 Task: Look for space in Tirat Karmel, Israel from 5th June, 2023 to 16th June, 2023 for 2 adults in price range Rs.14000 to Rs.18000. Place can be entire place with 1  bedroom having 1 bed and 1 bathroom. Property type can be house, flat, guest house, hotel. Amenities needed are: washing machine. Booking option can be shelf check-in. Required host language is English.
Action: Mouse moved to (416, 58)
Screenshot: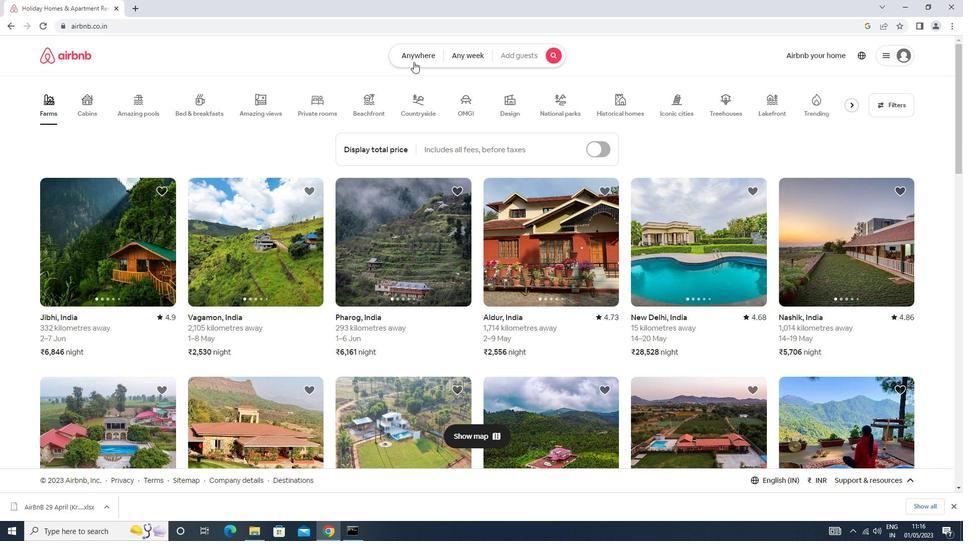 
Action: Mouse pressed left at (416, 58)
Screenshot: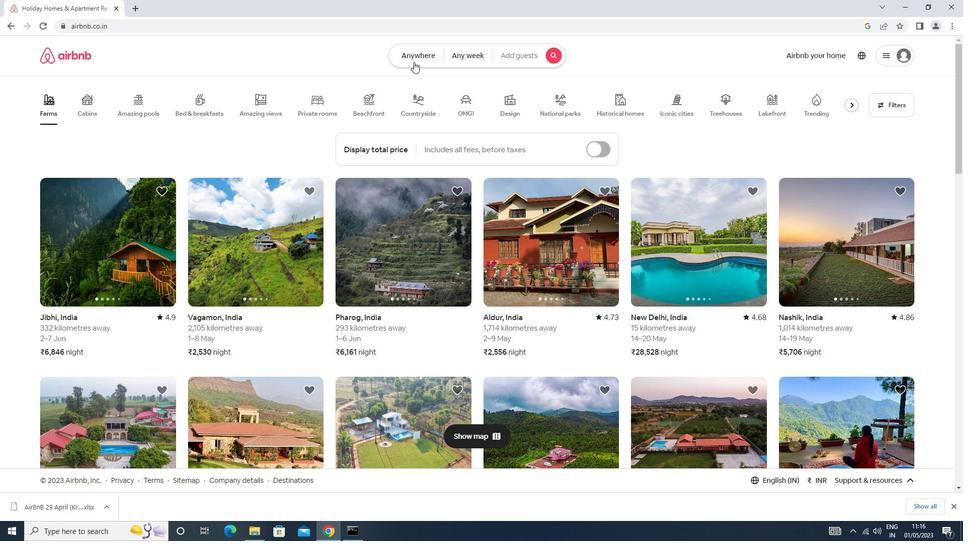 
Action: Mouse moved to (399, 92)
Screenshot: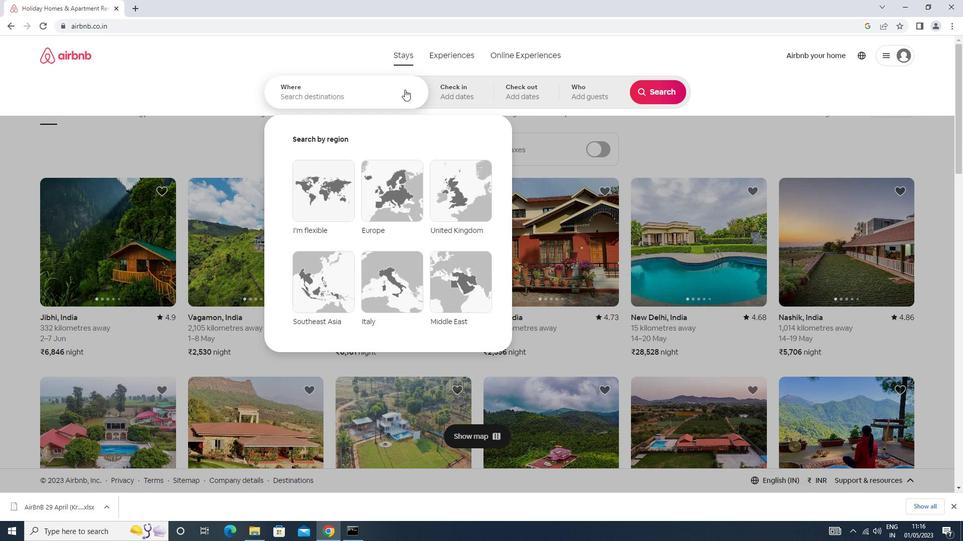 
Action: Mouse pressed left at (399, 92)
Screenshot: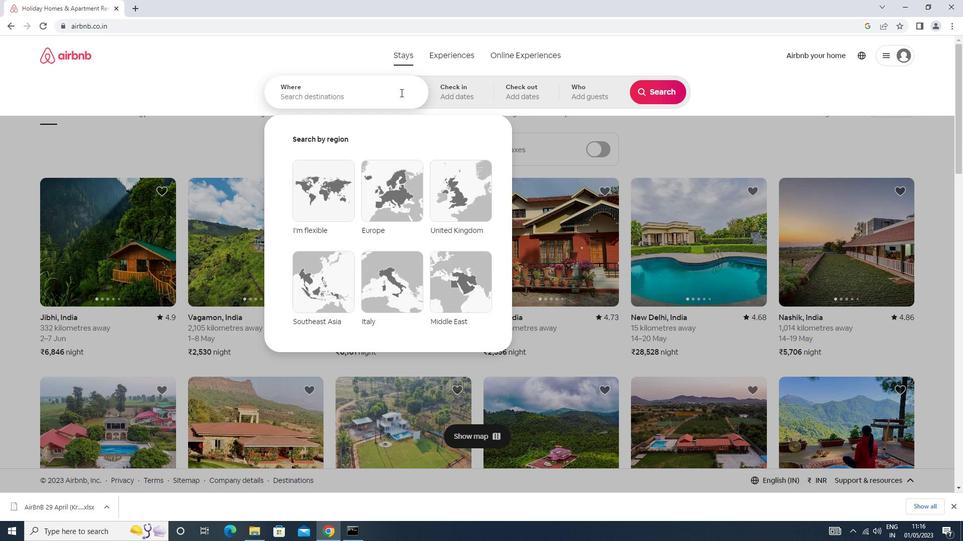 
Action: Mouse moved to (399, 92)
Screenshot: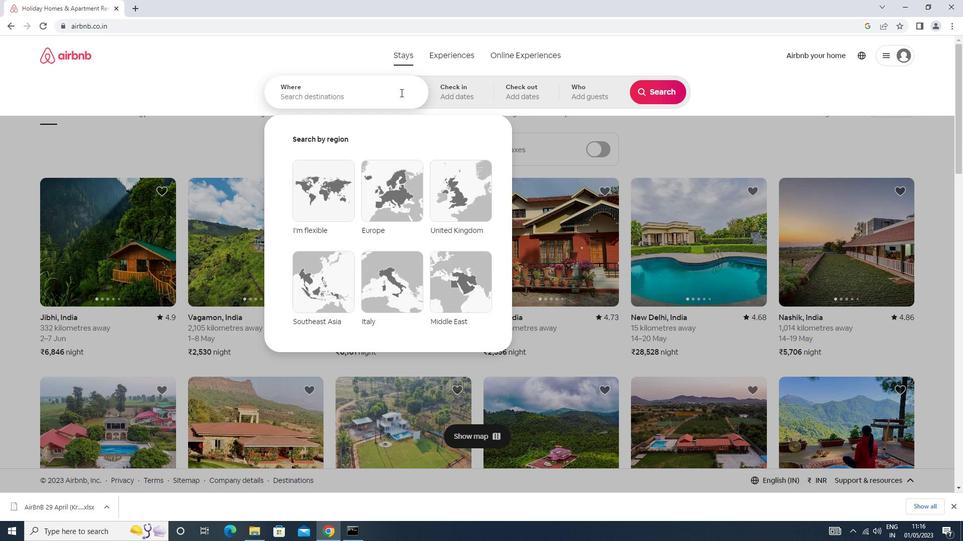 
Action: Key pressed t<Key.caps_lock>irat<Key.down><Key.down><Key.enter>
Screenshot: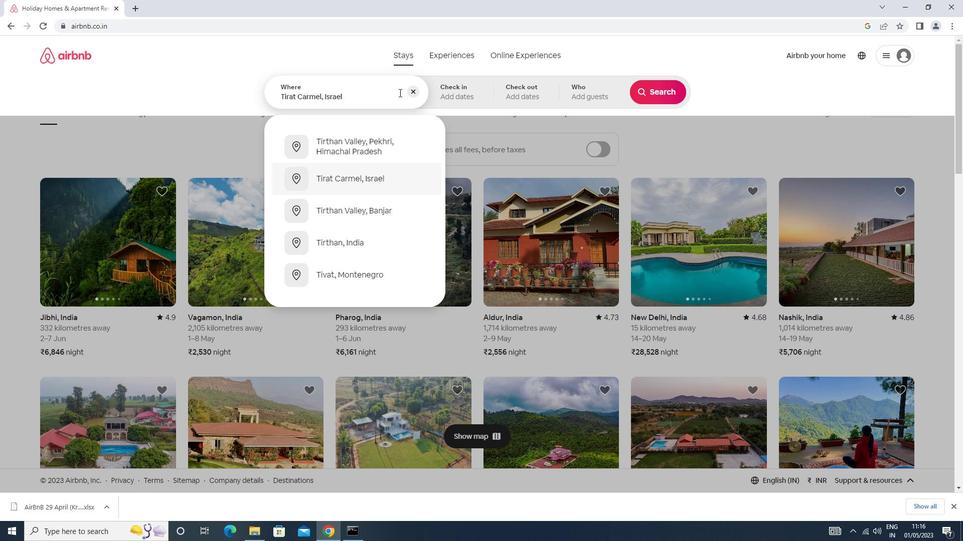 
Action: Mouse moved to (529, 236)
Screenshot: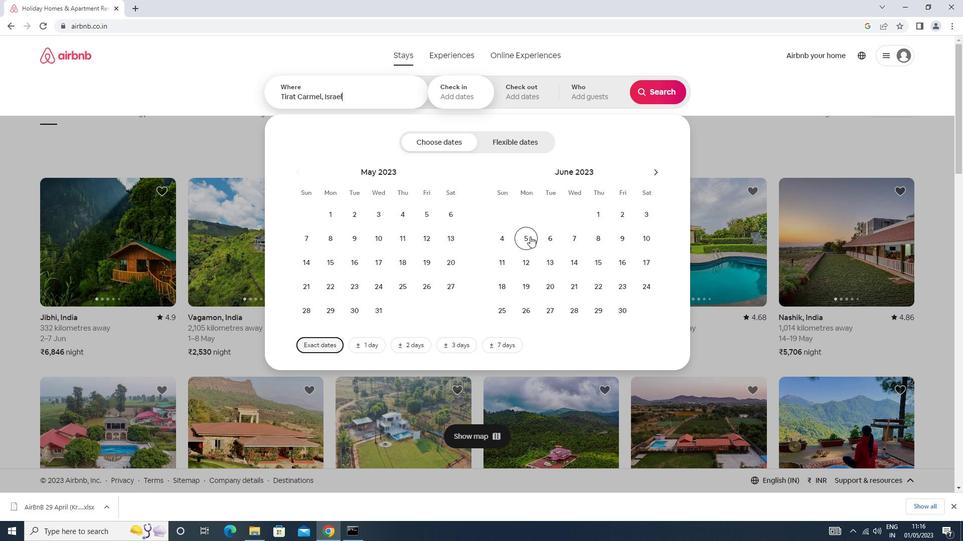 
Action: Mouse pressed left at (529, 236)
Screenshot: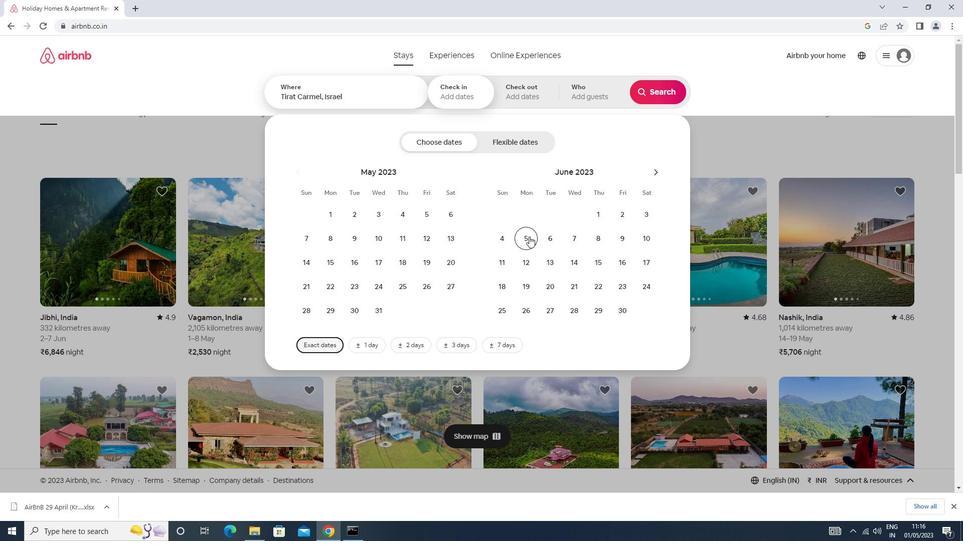 
Action: Mouse moved to (622, 258)
Screenshot: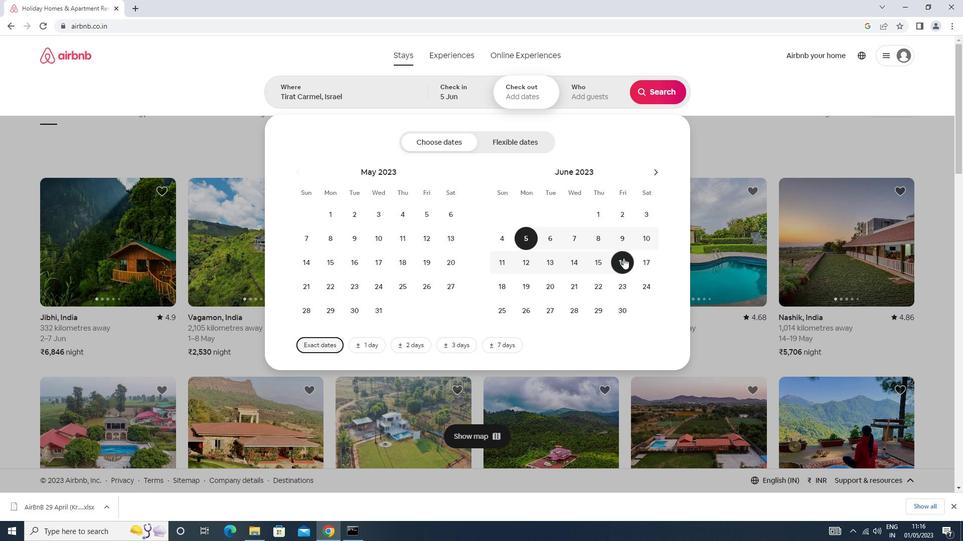 
Action: Mouse pressed left at (622, 258)
Screenshot: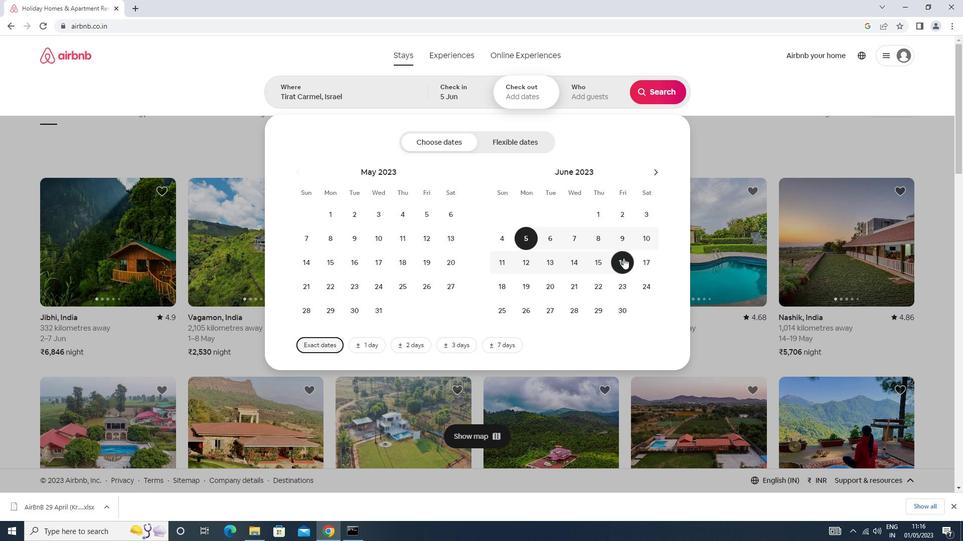 
Action: Mouse moved to (594, 99)
Screenshot: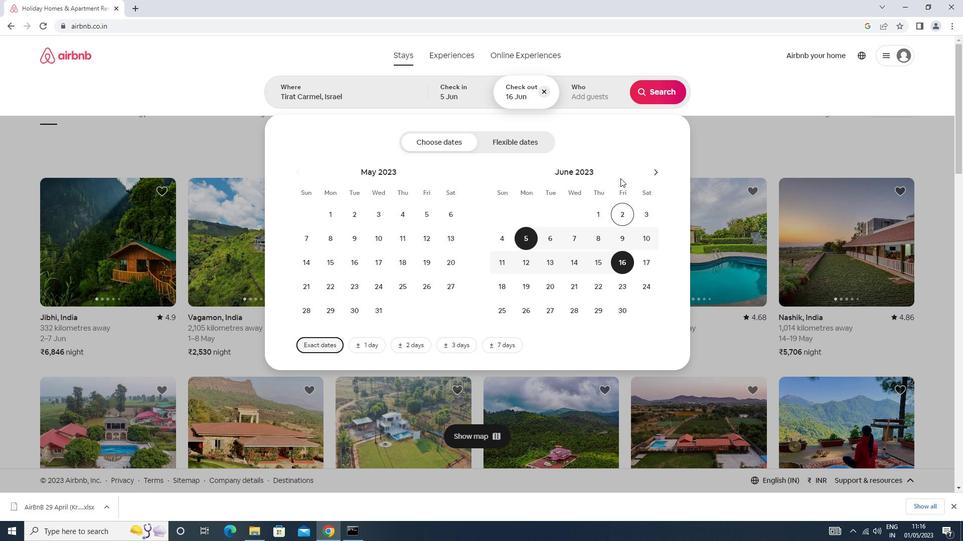 
Action: Mouse pressed left at (594, 99)
Screenshot: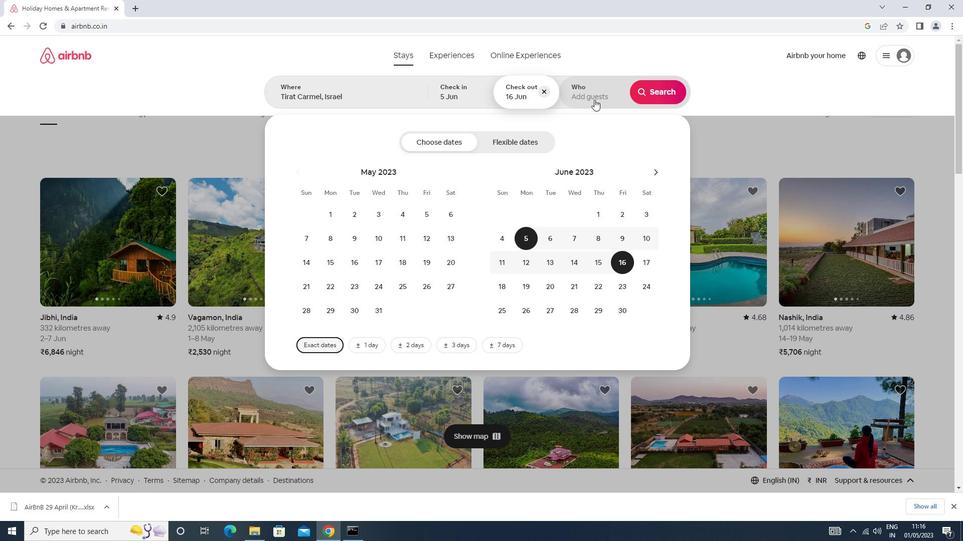 
Action: Mouse moved to (660, 145)
Screenshot: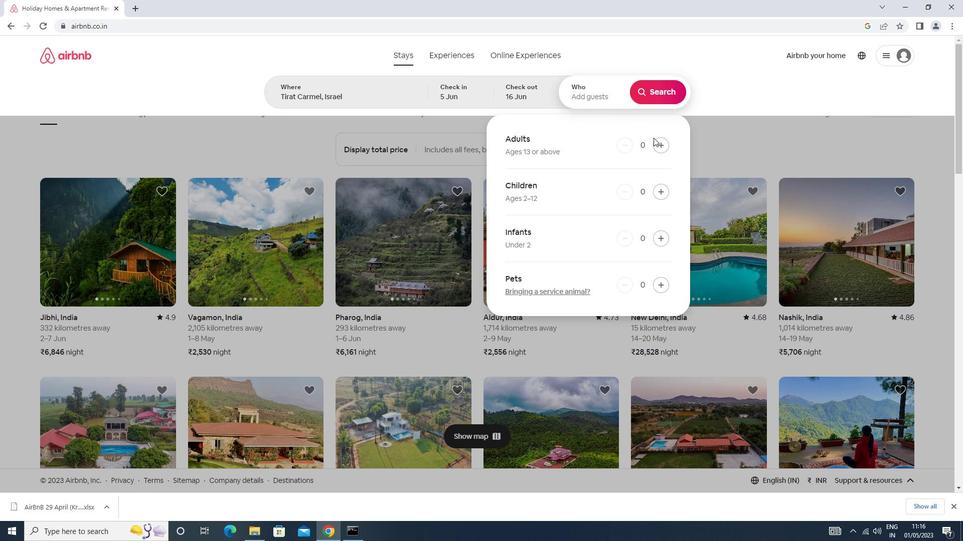 
Action: Mouse pressed left at (660, 145)
Screenshot: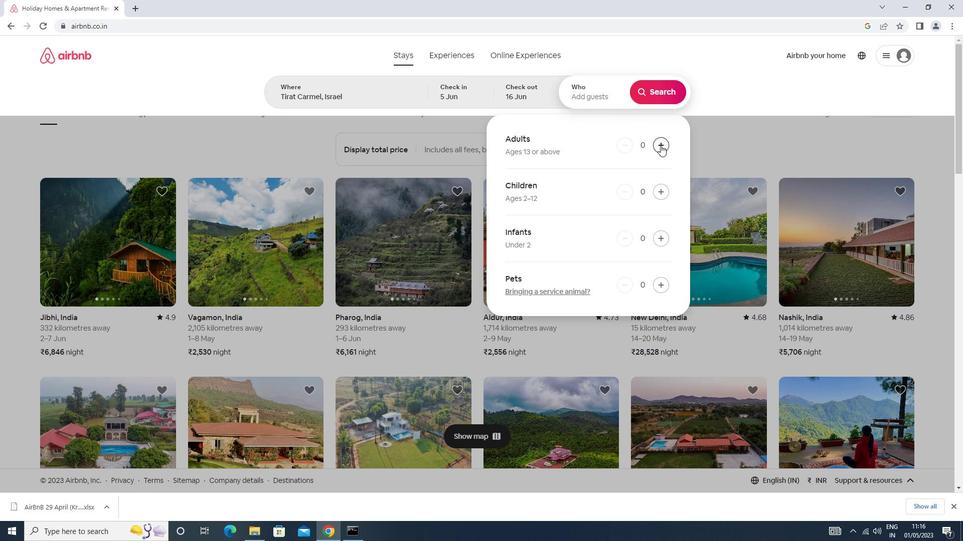 
Action: Mouse pressed left at (660, 145)
Screenshot: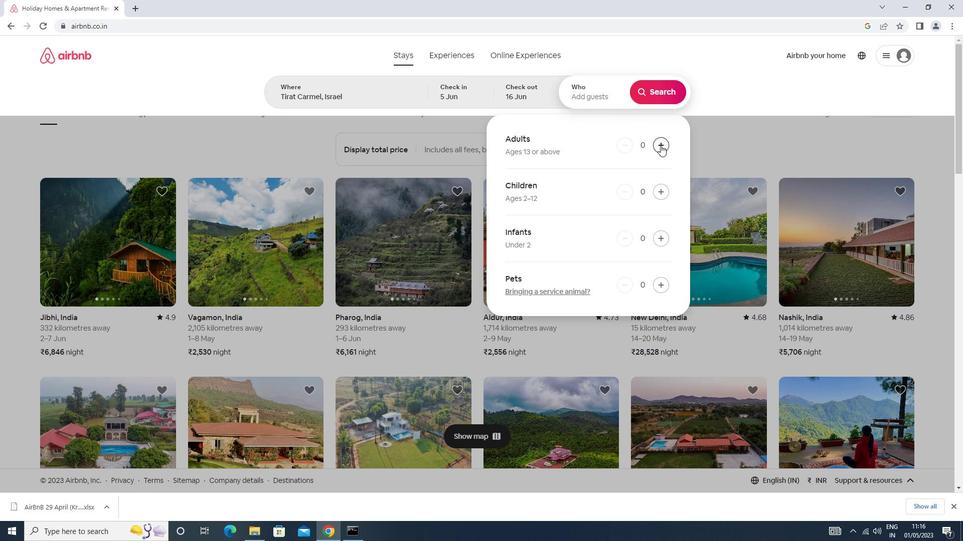
Action: Mouse moved to (658, 94)
Screenshot: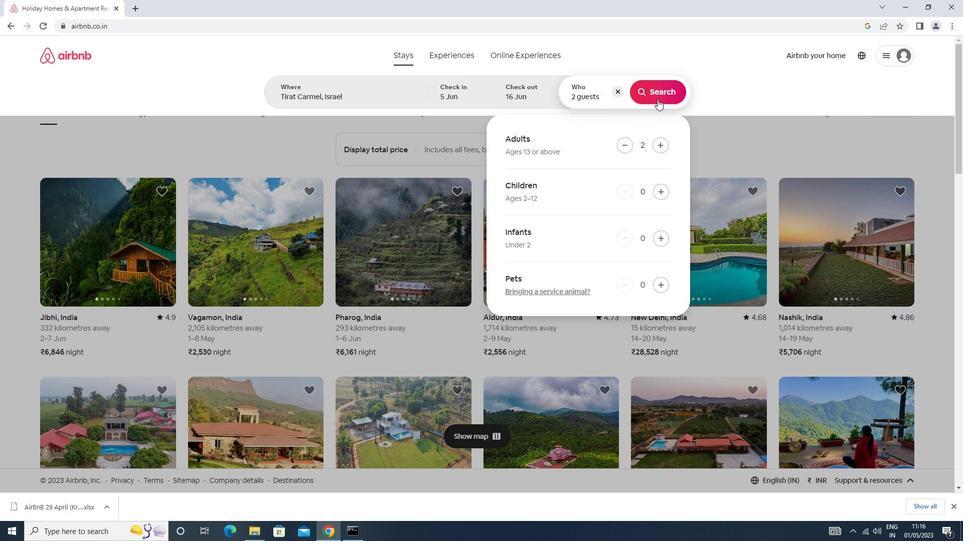 
Action: Mouse pressed left at (658, 94)
Screenshot: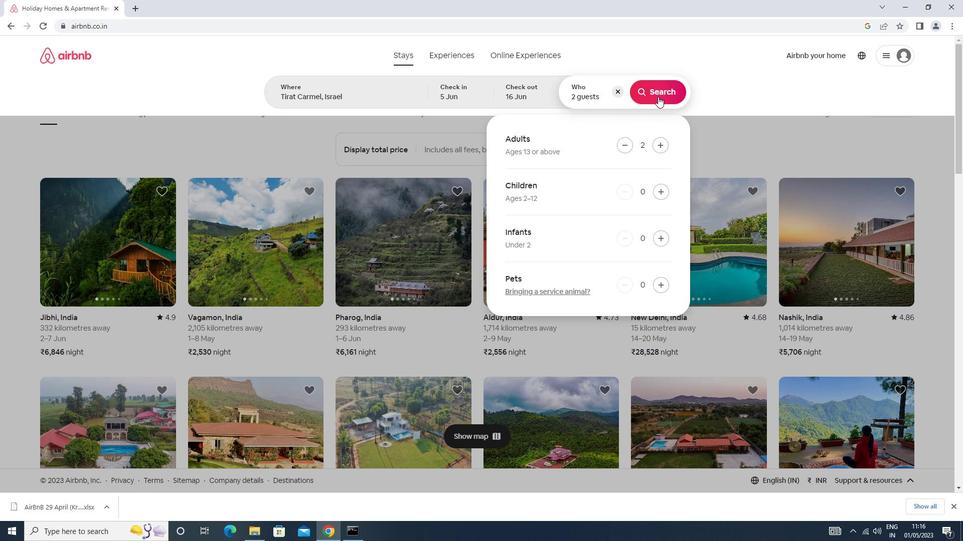
Action: Mouse moved to (909, 93)
Screenshot: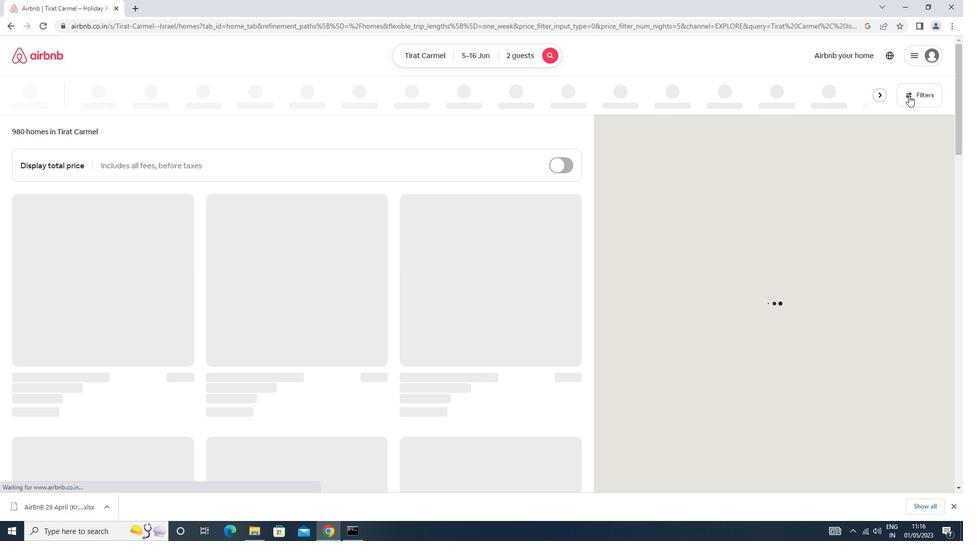 
Action: Mouse pressed left at (909, 93)
Screenshot: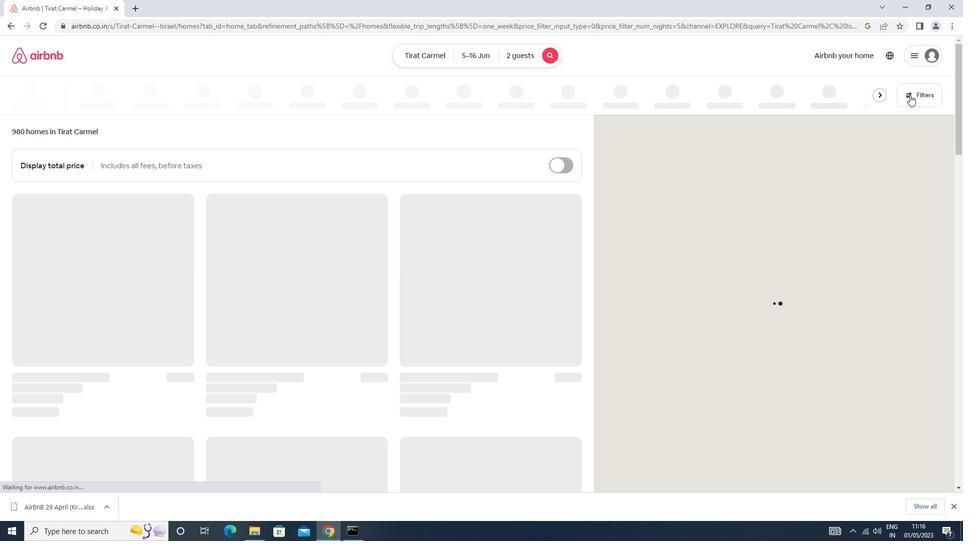 
Action: Mouse moved to (420, 223)
Screenshot: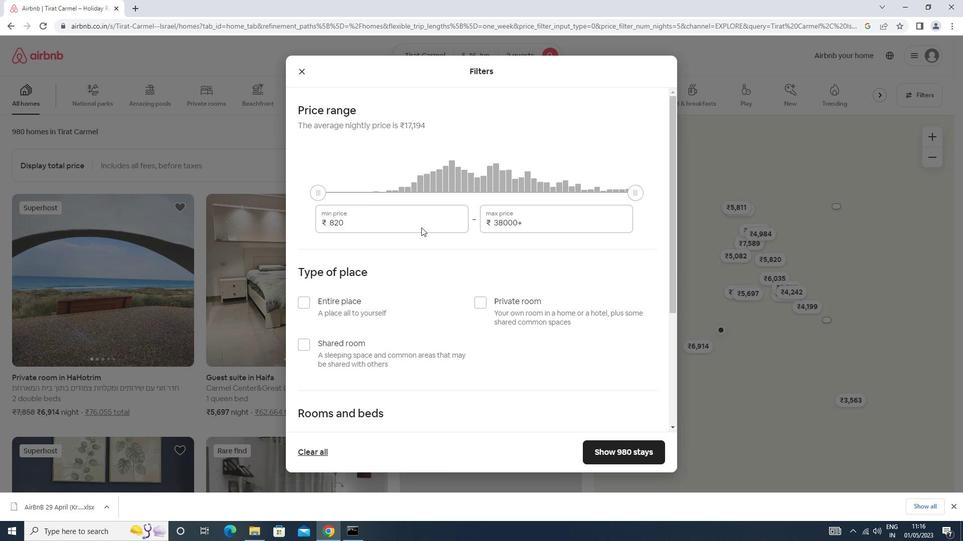 
Action: Mouse pressed left at (420, 223)
Screenshot: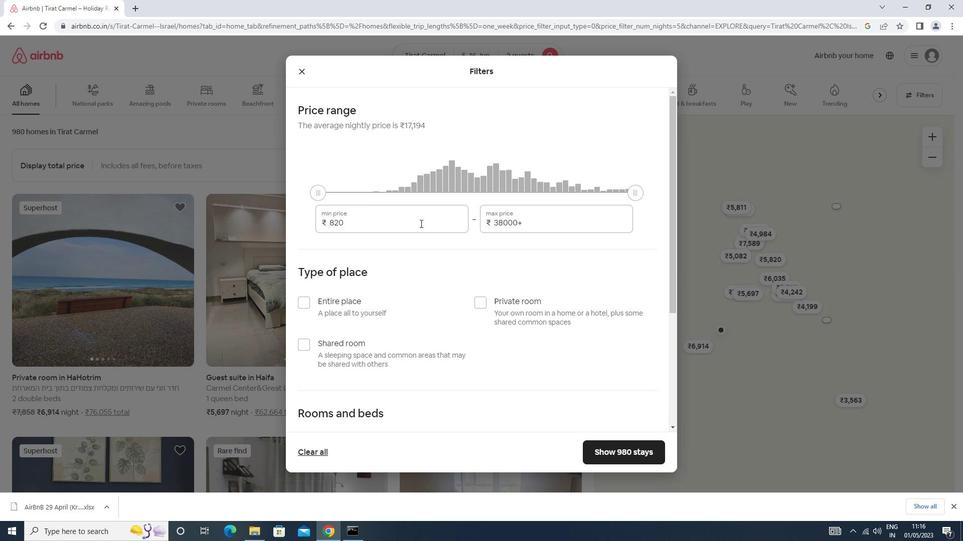 
Action: Key pressed <Key.backspace><Key.backspace>14000<Key.tab>18000
Screenshot: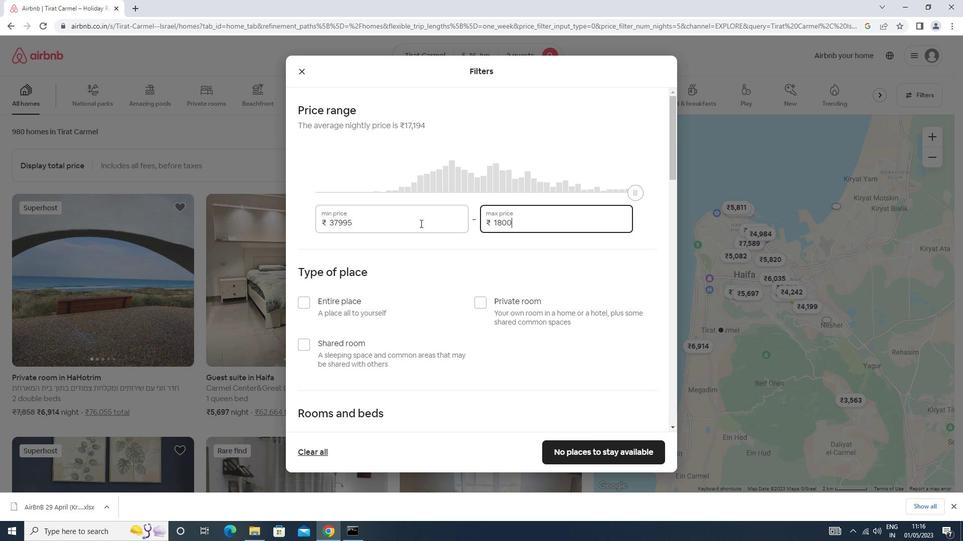
Action: Mouse scrolled (420, 223) with delta (0, 0)
Screenshot: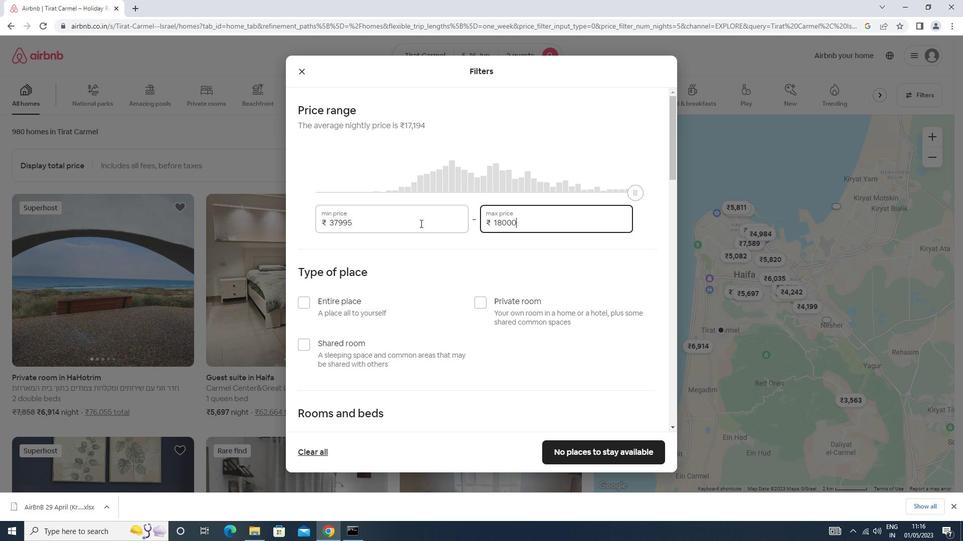 
Action: Mouse scrolled (420, 223) with delta (0, 0)
Screenshot: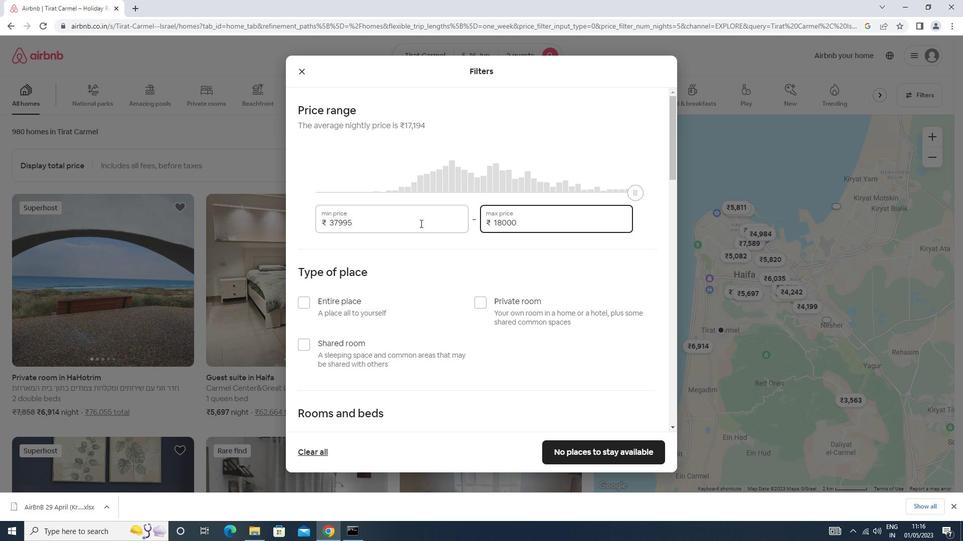 
Action: Mouse moved to (351, 202)
Screenshot: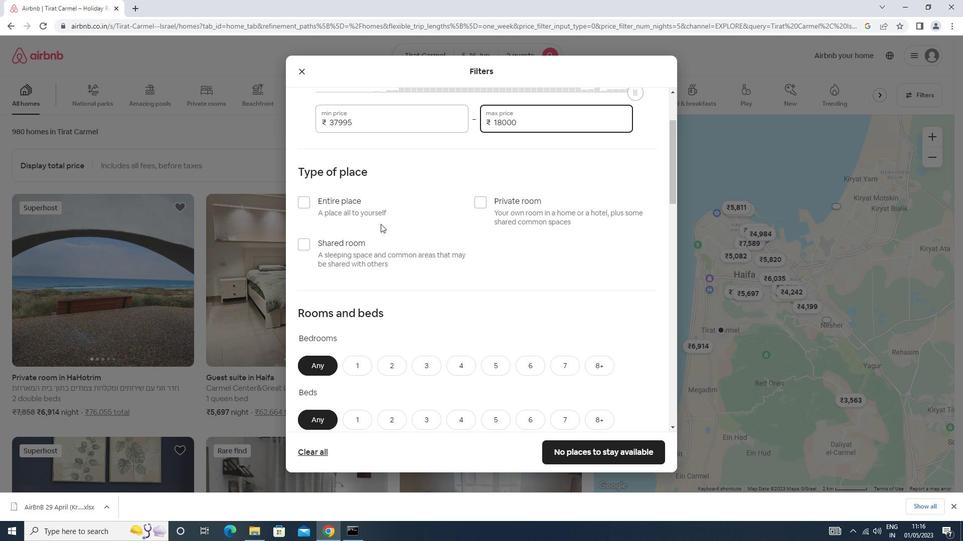 
Action: Mouse pressed left at (351, 202)
Screenshot: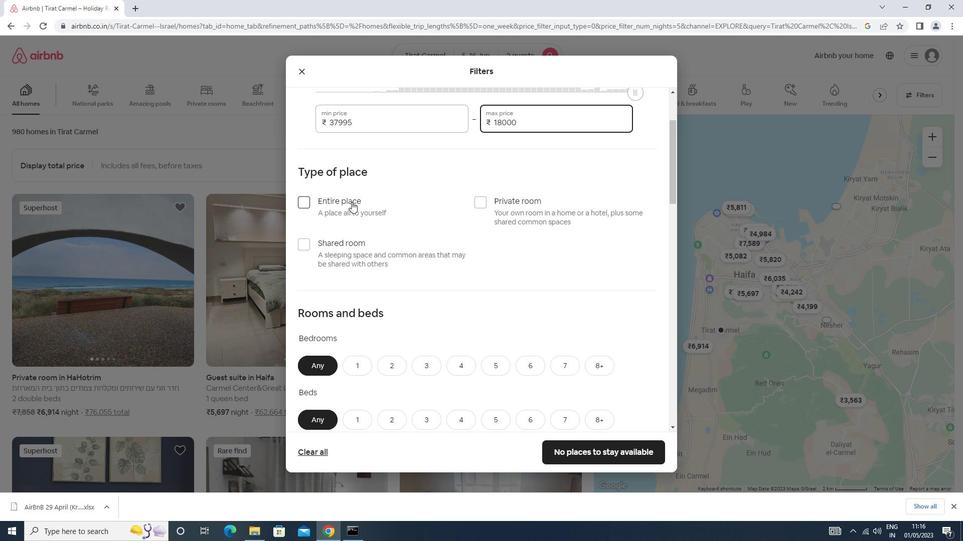 
Action: Mouse scrolled (351, 201) with delta (0, 0)
Screenshot: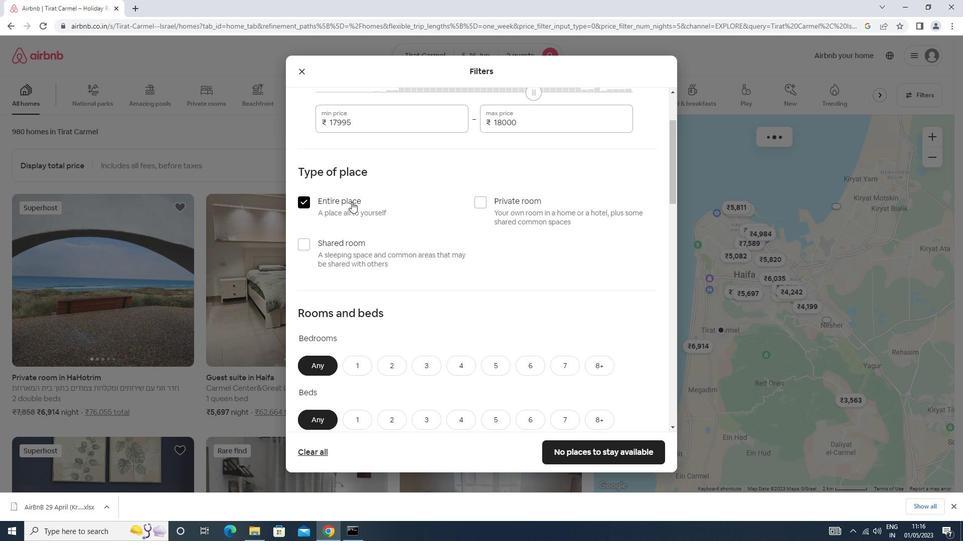 
Action: Mouse scrolled (351, 201) with delta (0, 0)
Screenshot: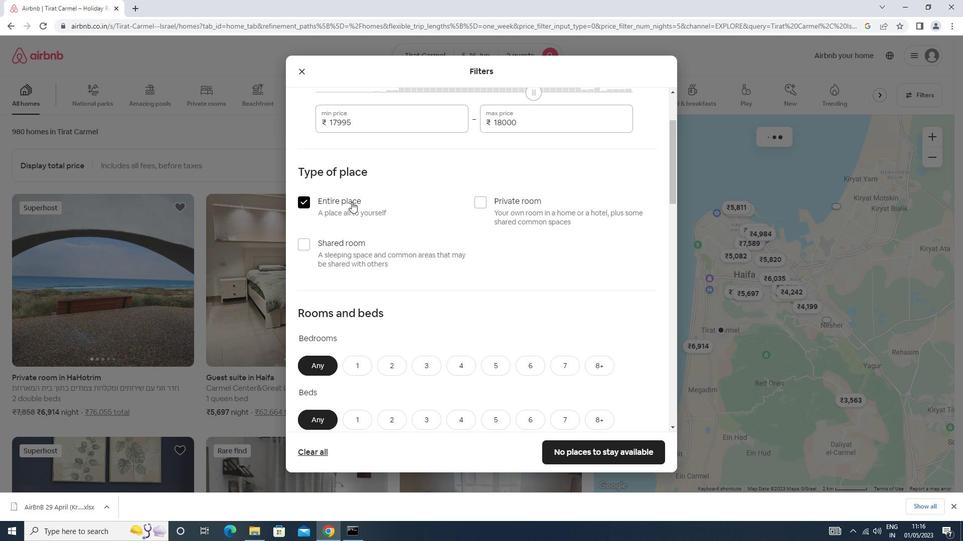 
Action: Mouse moved to (357, 257)
Screenshot: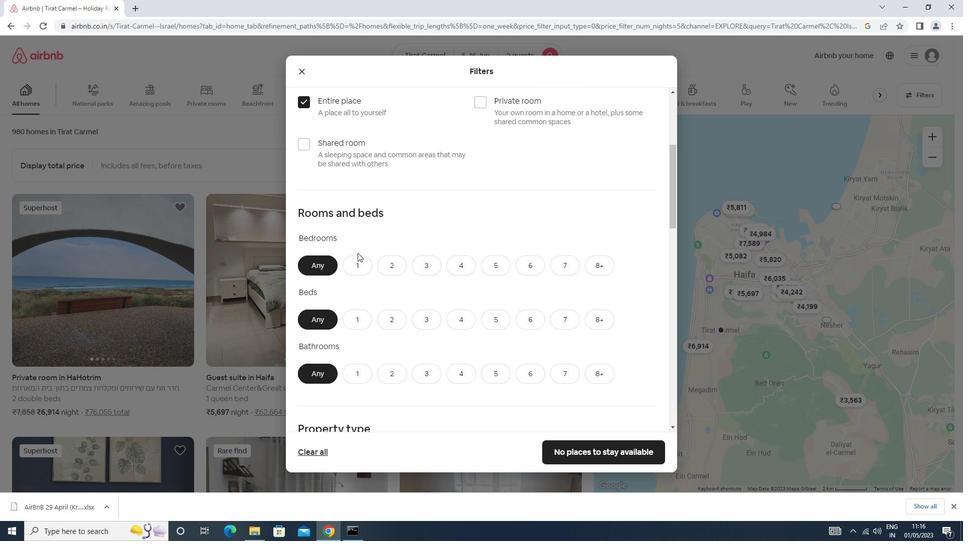
Action: Mouse pressed left at (357, 257)
Screenshot: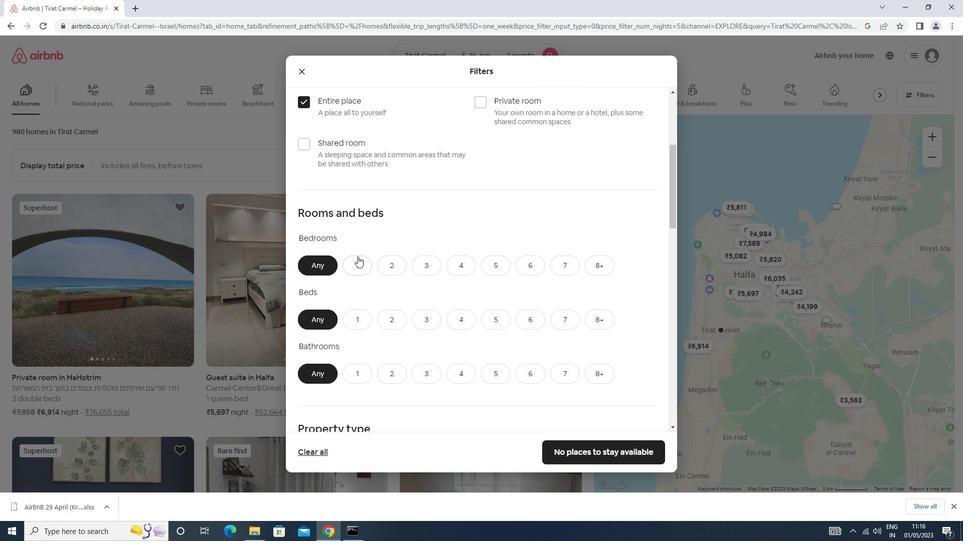 
Action: Mouse scrolled (357, 257) with delta (0, 0)
Screenshot: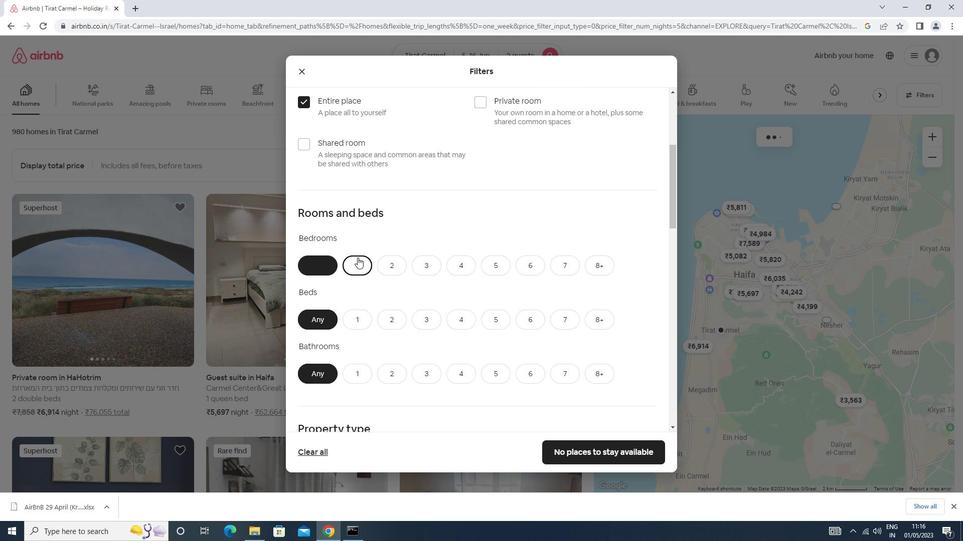 
Action: Mouse scrolled (357, 257) with delta (0, 0)
Screenshot: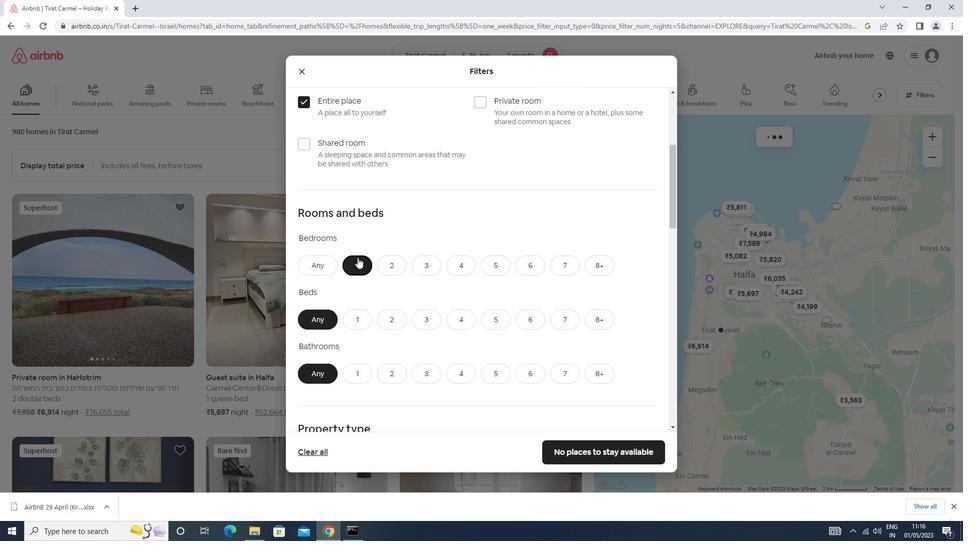 
Action: Mouse scrolled (357, 257) with delta (0, 0)
Screenshot: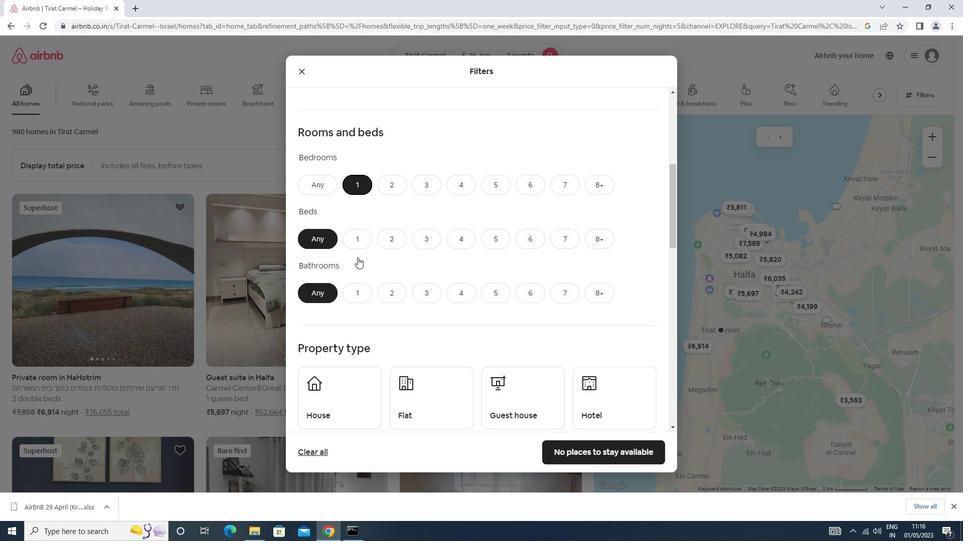 
Action: Mouse moved to (361, 166)
Screenshot: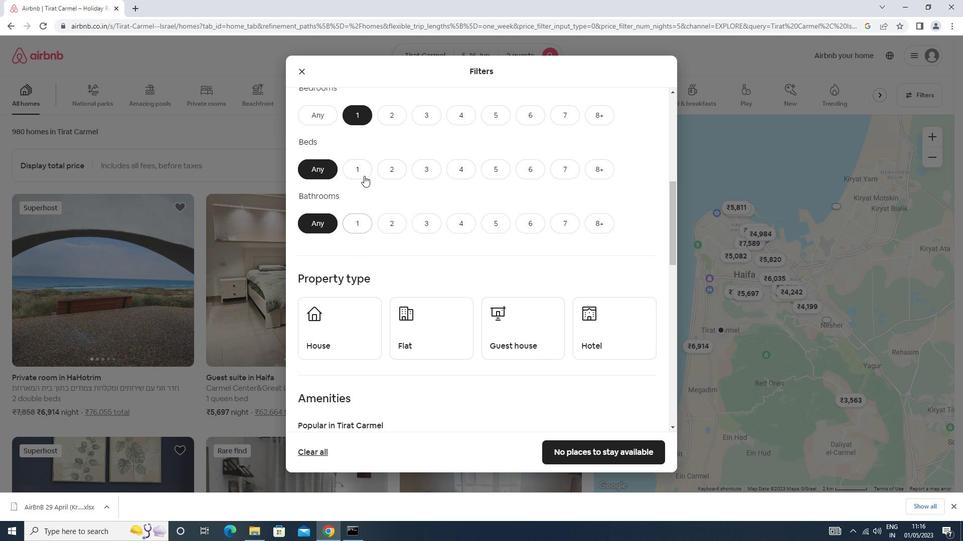 
Action: Mouse pressed left at (361, 166)
Screenshot: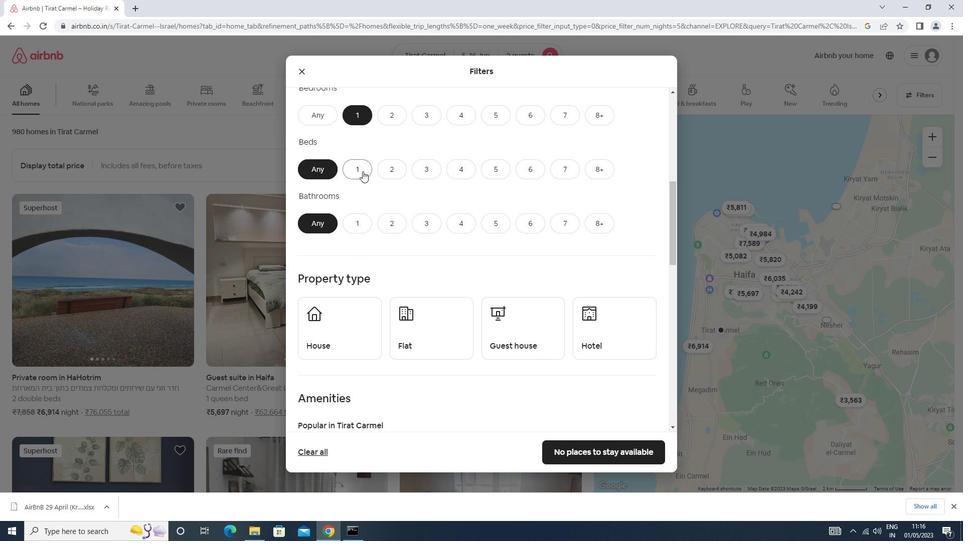 
Action: Mouse moved to (358, 218)
Screenshot: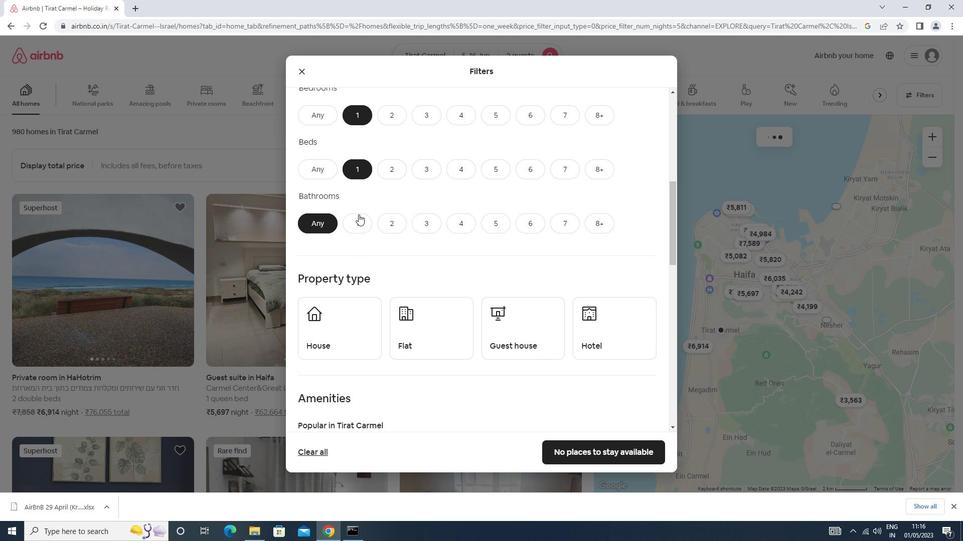 
Action: Mouse pressed left at (358, 218)
Screenshot: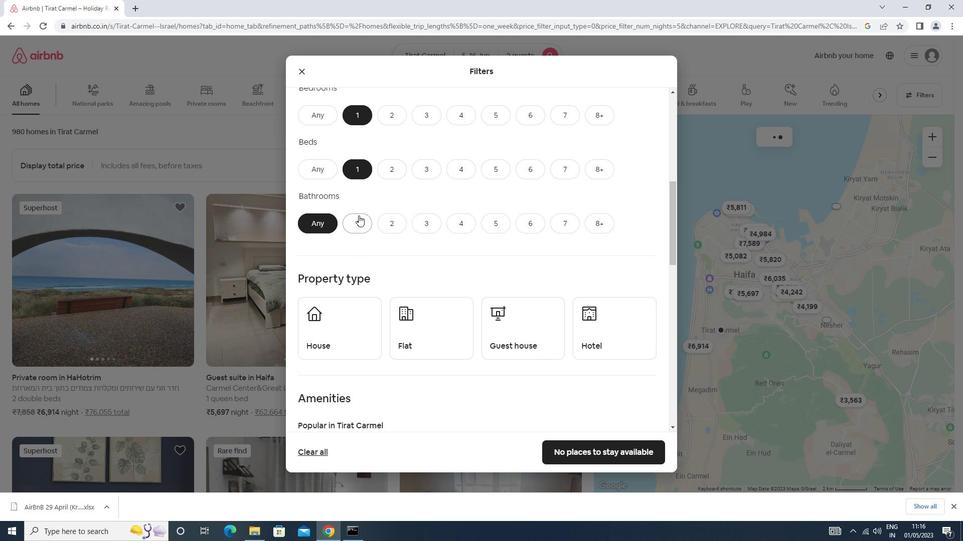 
Action: Mouse scrolled (358, 217) with delta (0, 0)
Screenshot: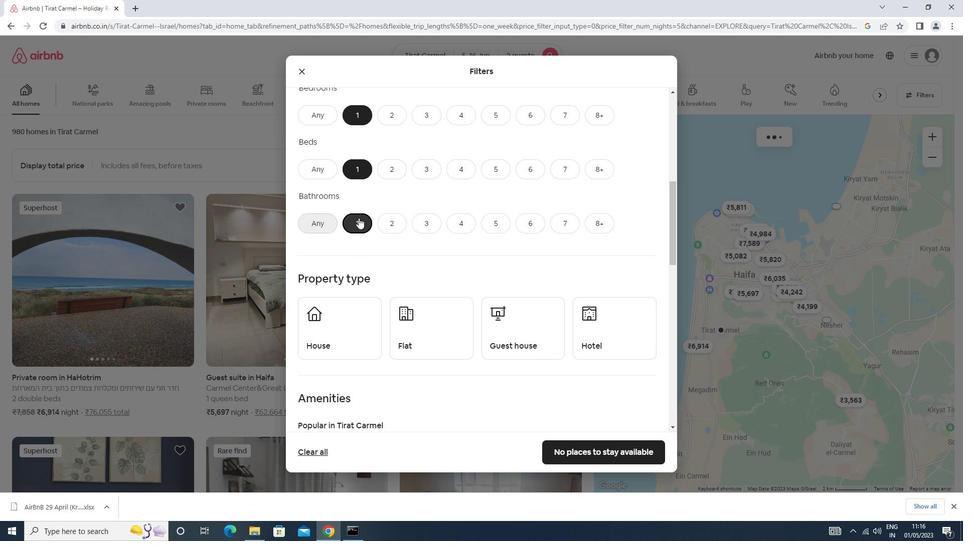
Action: Mouse scrolled (358, 217) with delta (0, 0)
Screenshot: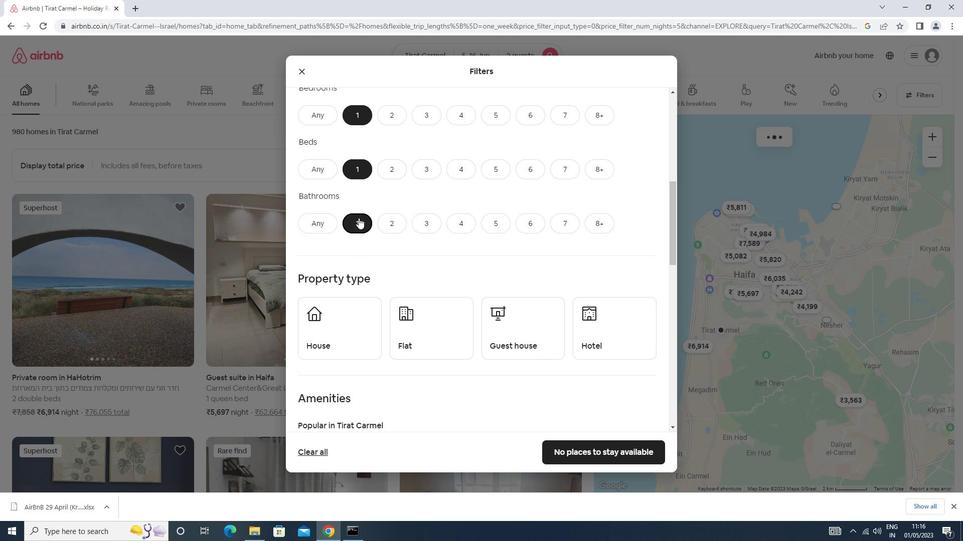 
Action: Mouse moved to (345, 239)
Screenshot: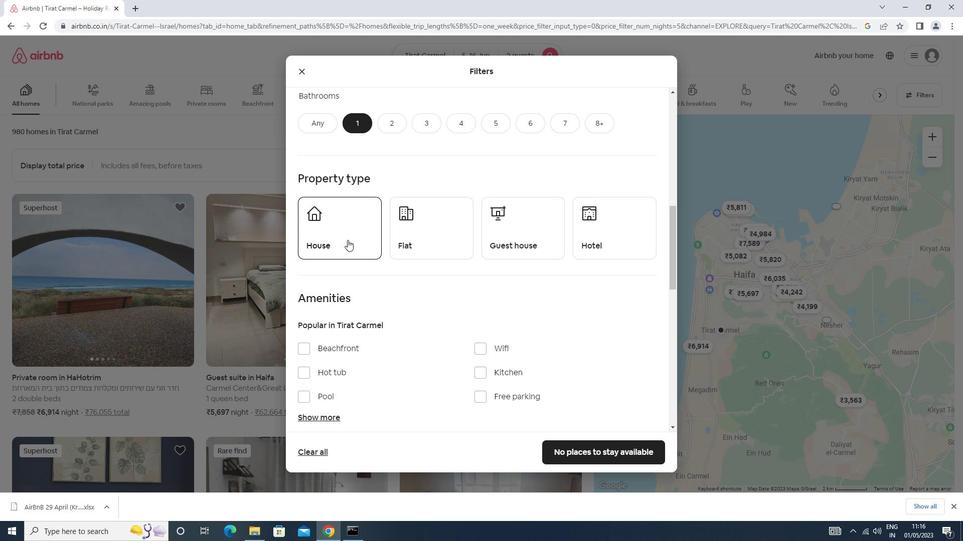 
Action: Mouse pressed left at (345, 239)
Screenshot: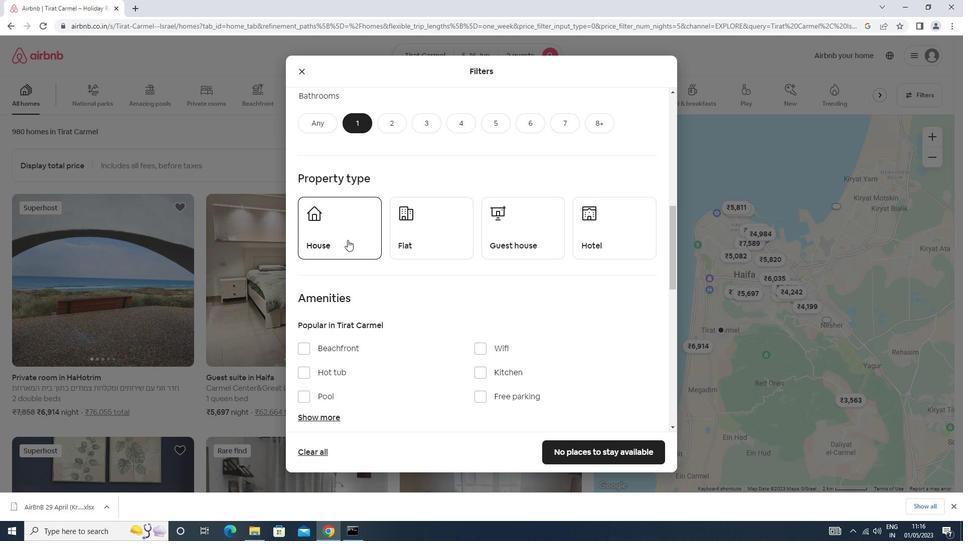 
Action: Mouse moved to (407, 233)
Screenshot: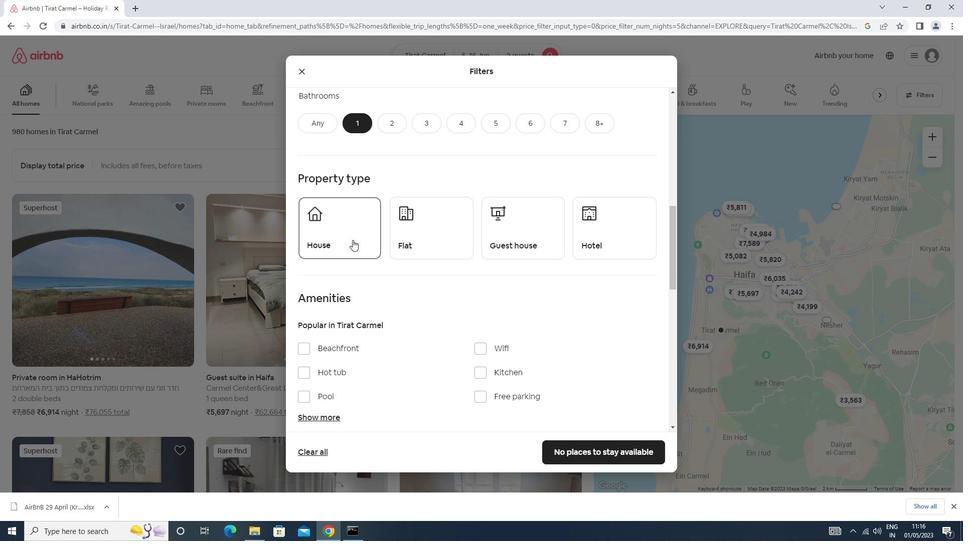 
Action: Mouse pressed left at (407, 233)
Screenshot: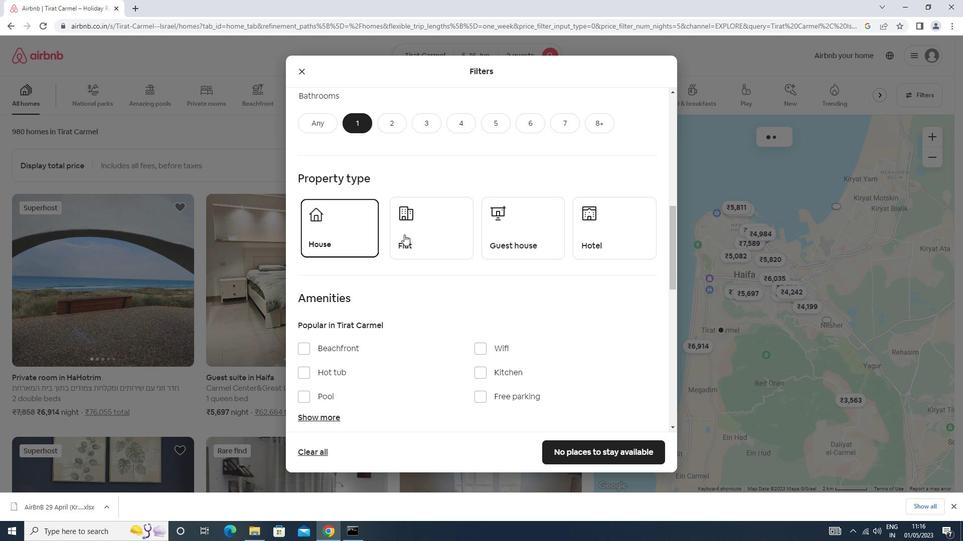 
Action: Mouse moved to (512, 227)
Screenshot: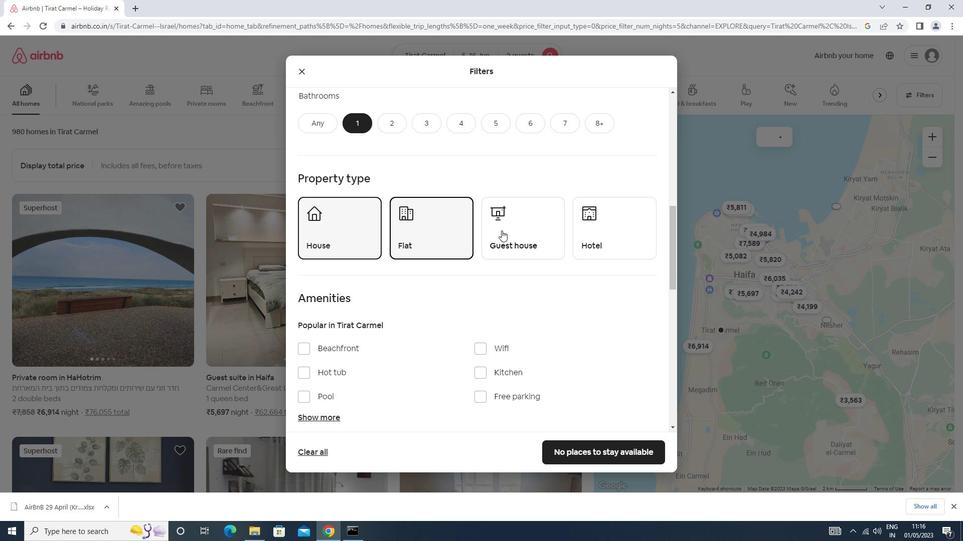 
Action: Mouse pressed left at (512, 227)
Screenshot: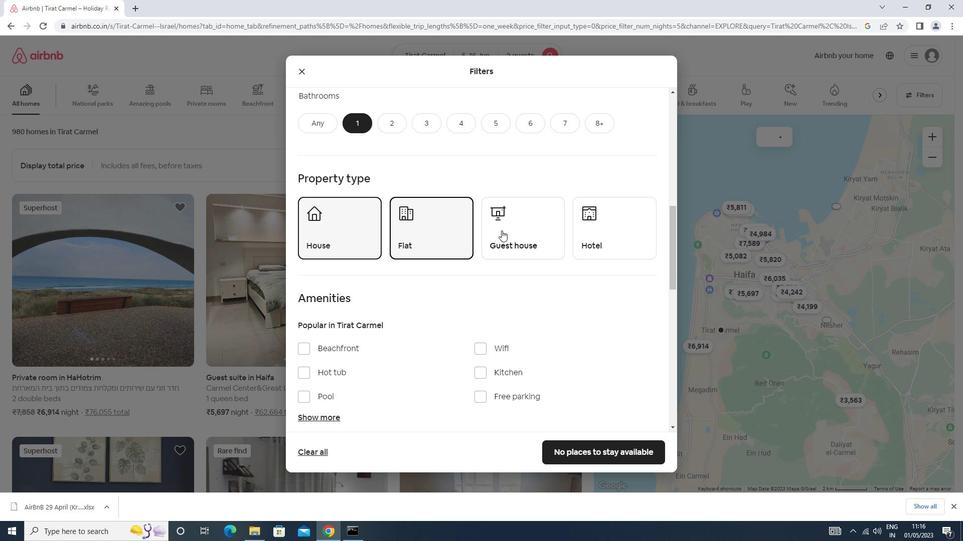 
Action: Mouse moved to (617, 224)
Screenshot: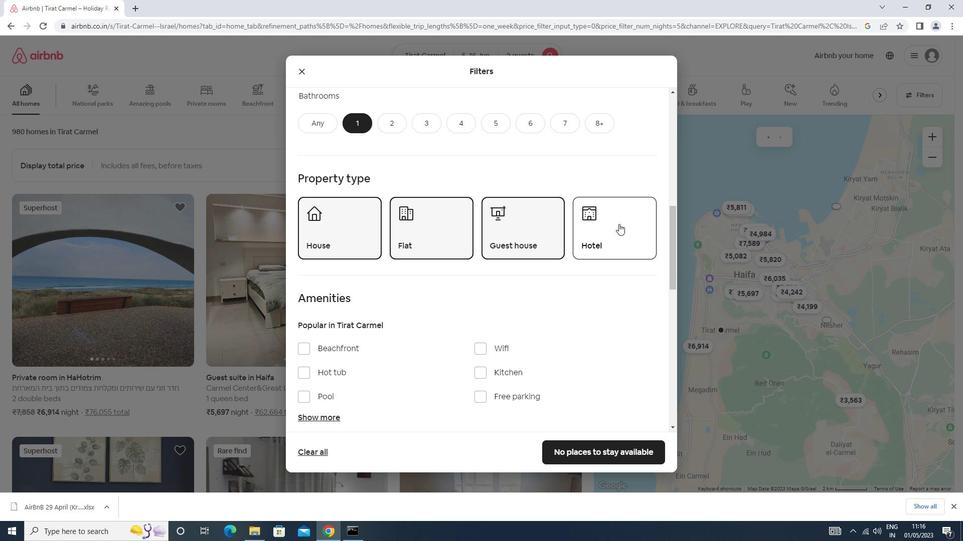 
Action: Mouse pressed left at (617, 224)
Screenshot: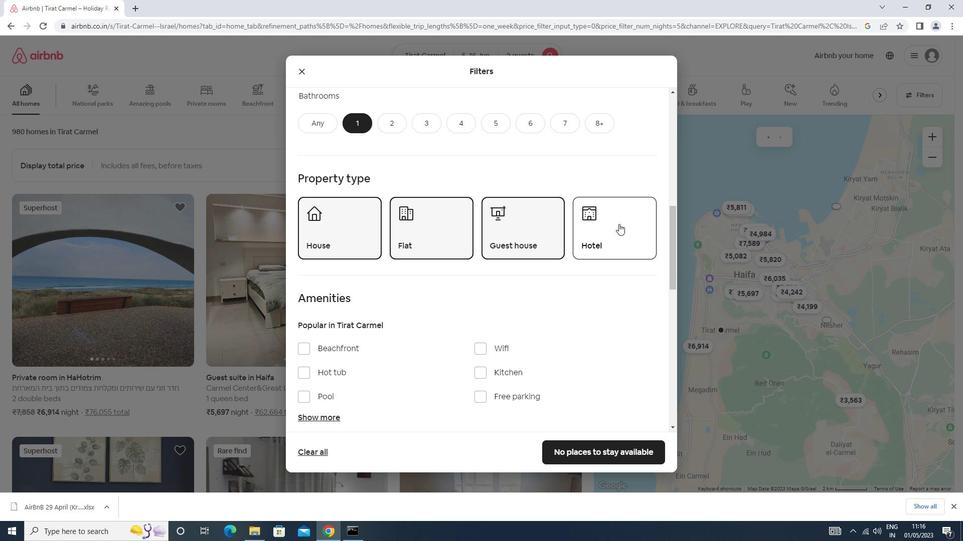 
Action: Mouse moved to (615, 225)
Screenshot: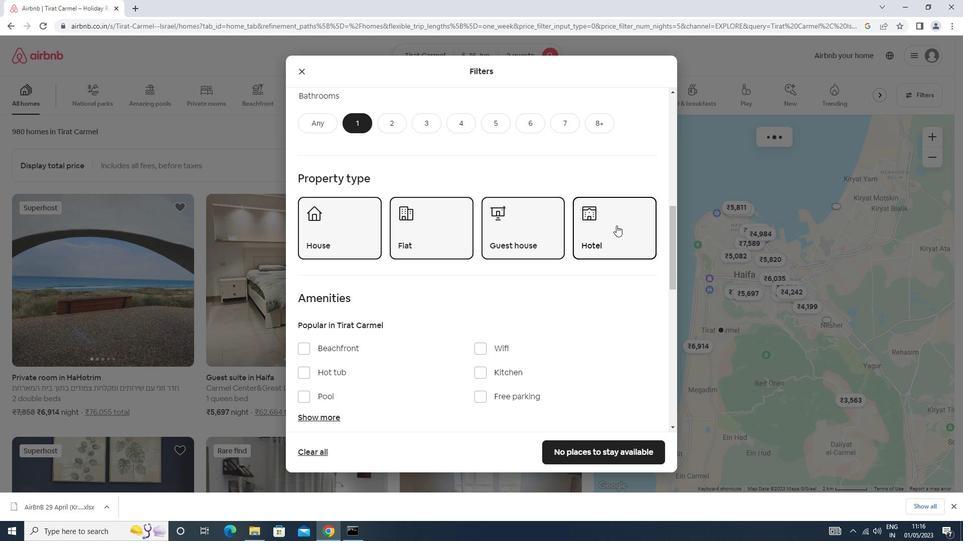 
Action: Mouse scrolled (615, 225) with delta (0, 0)
Screenshot: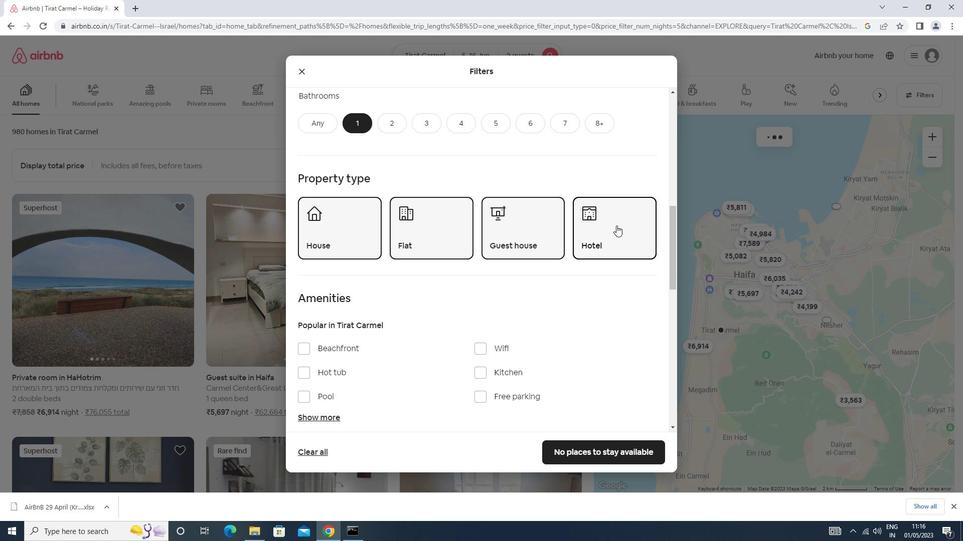 
Action: Mouse scrolled (615, 225) with delta (0, 0)
Screenshot: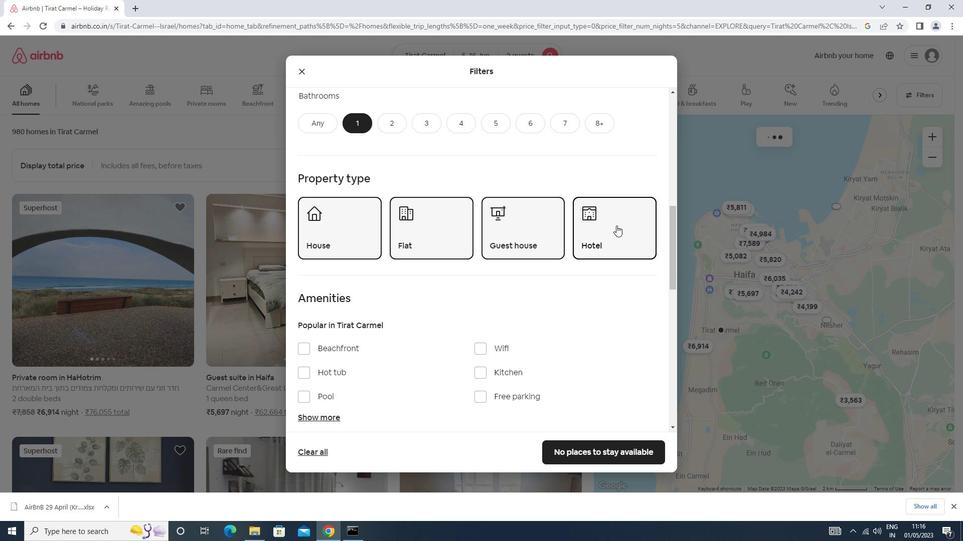 
Action: Mouse scrolled (615, 225) with delta (0, 0)
Screenshot: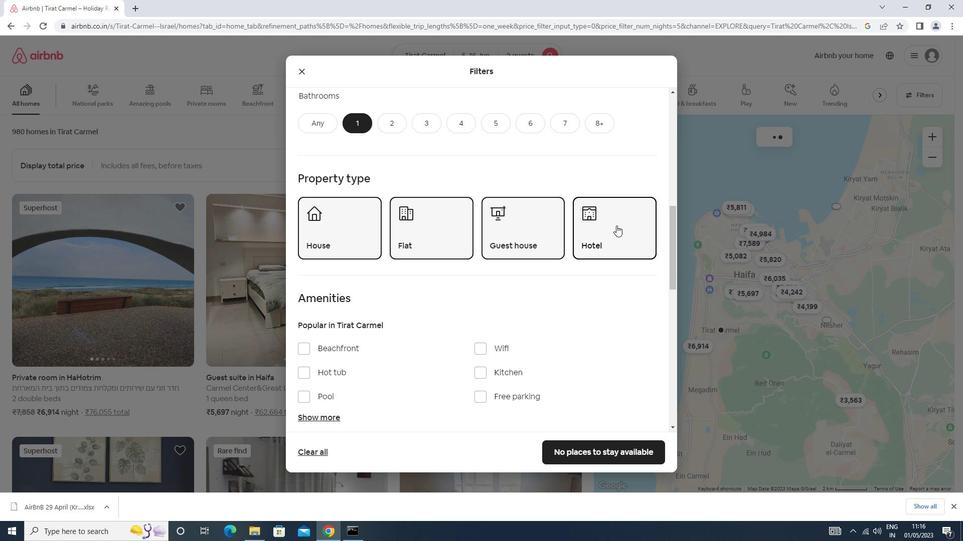 
Action: Mouse scrolled (615, 225) with delta (0, 0)
Screenshot: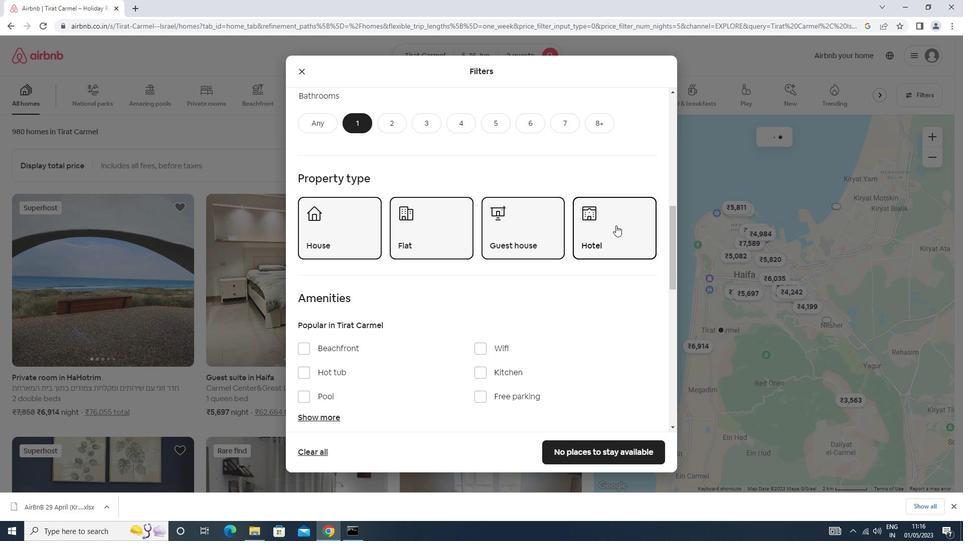 
Action: Mouse scrolled (615, 225) with delta (0, 0)
Screenshot: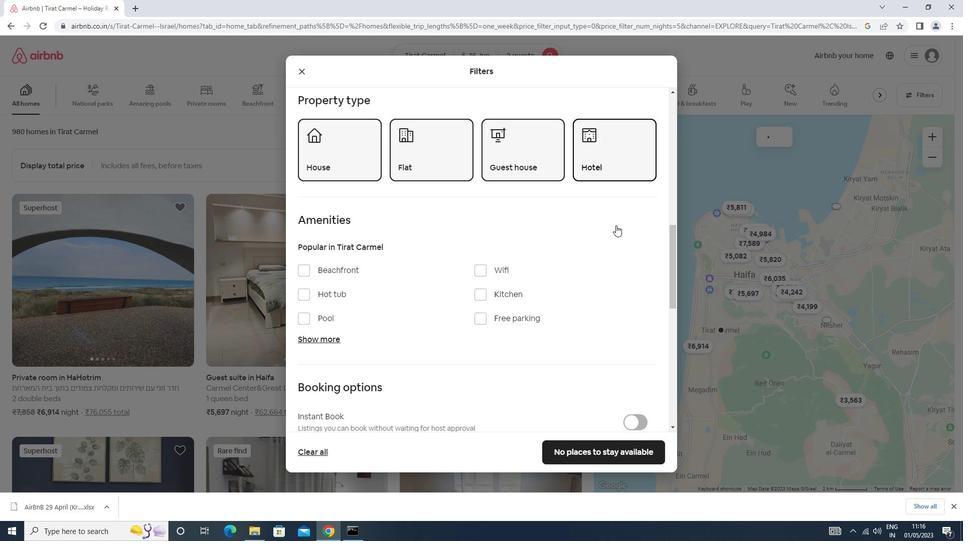 
Action: Mouse scrolled (615, 225) with delta (0, 0)
Screenshot: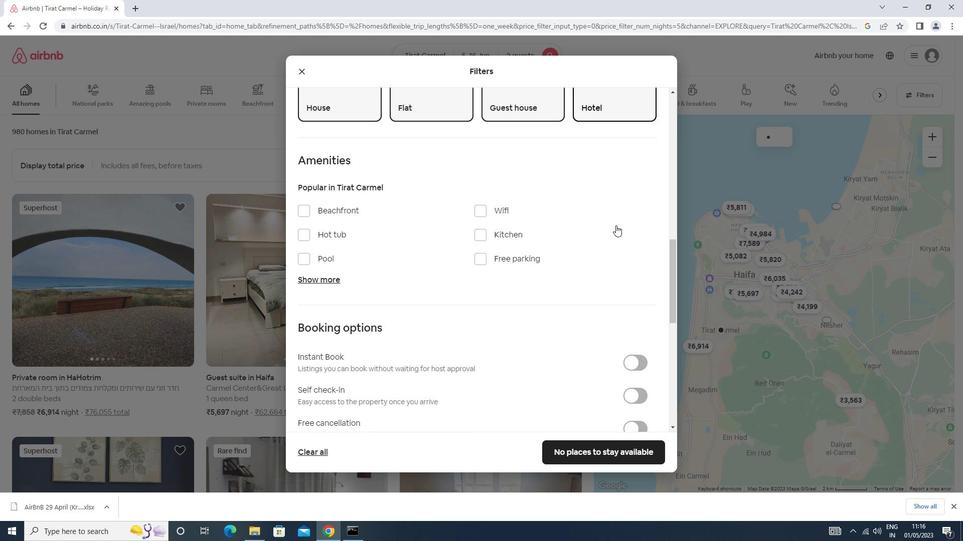 
Action: Mouse moved to (612, 221)
Screenshot: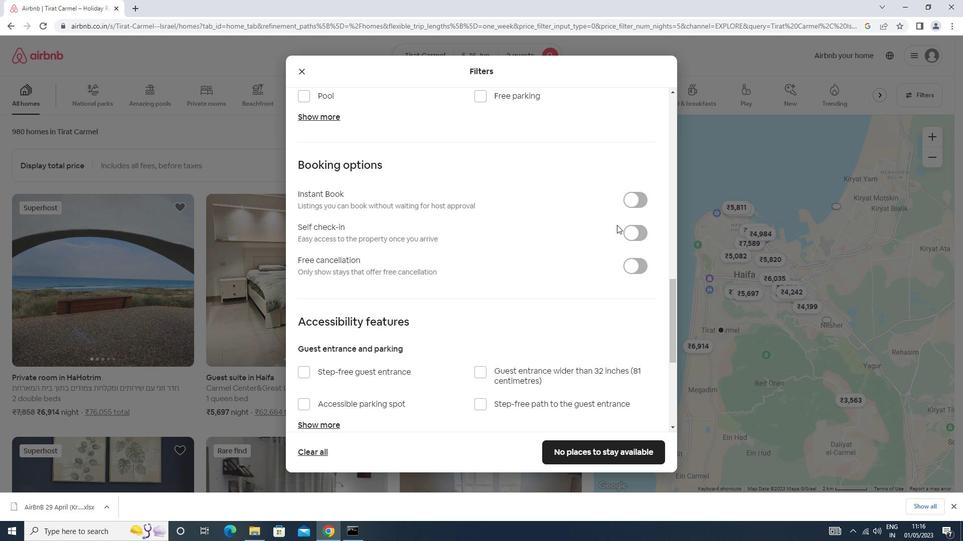 
Action: Mouse scrolled (612, 222) with delta (0, 0)
Screenshot: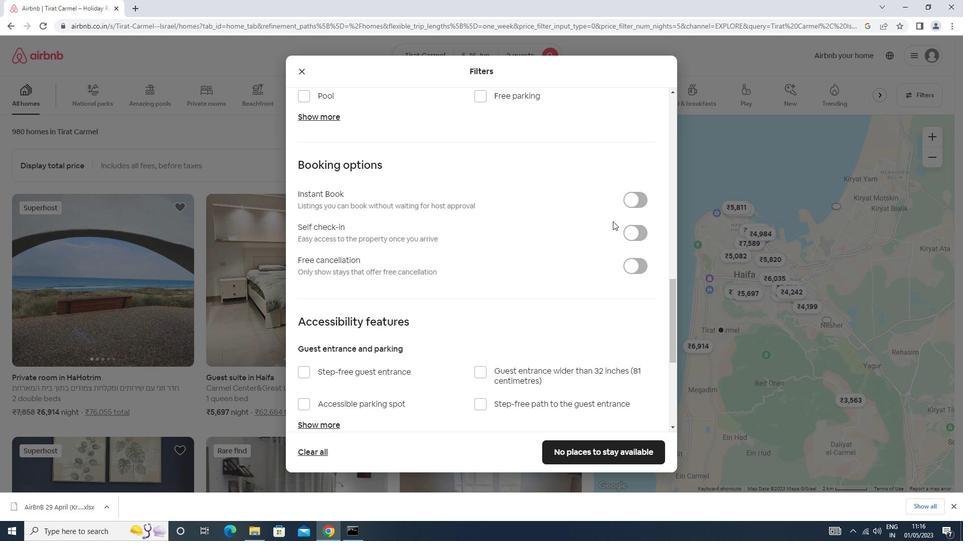 
Action: Mouse scrolled (612, 222) with delta (0, 0)
Screenshot: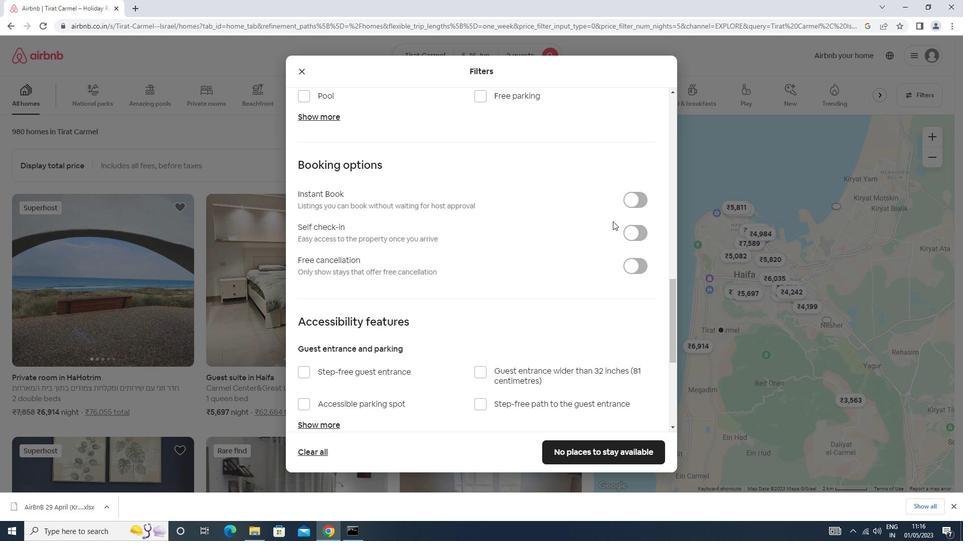 
Action: Mouse scrolled (612, 222) with delta (0, 0)
Screenshot: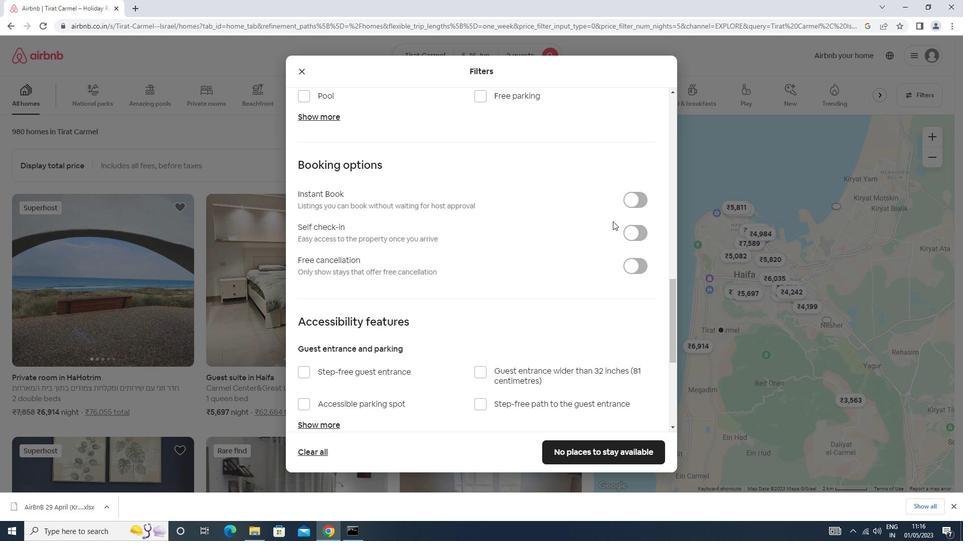 
Action: Mouse moved to (487, 200)
Screenshot: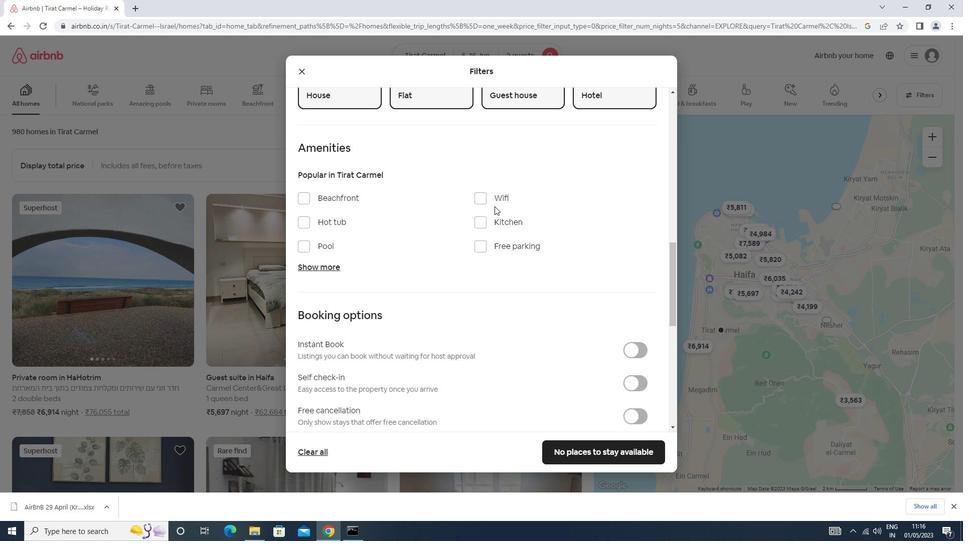 
Action: Mouse pressed left at (487, 200)
Screenshot: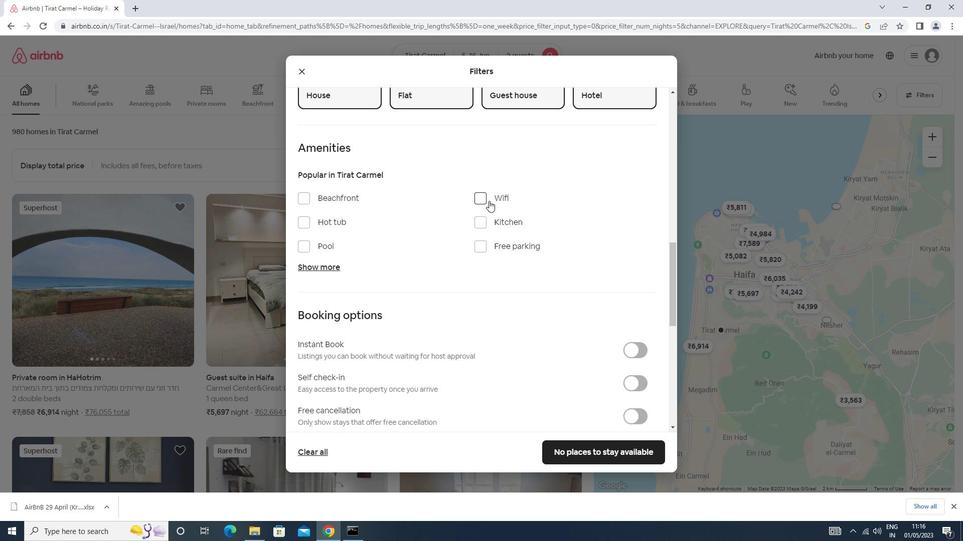 
Action: Mouse moved to (318, 266)
Screenshot: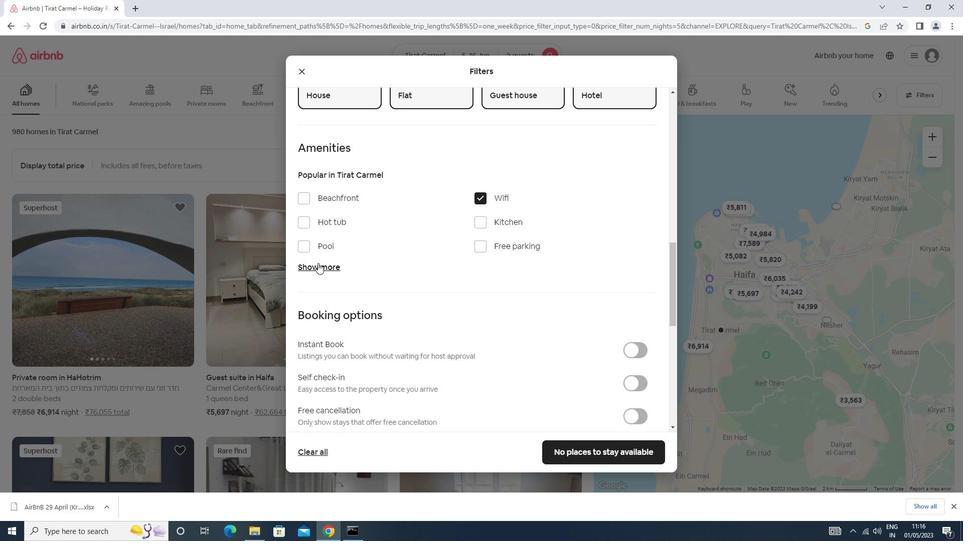 
Action: Mouse pressed left at (318, 266)
Screenshot: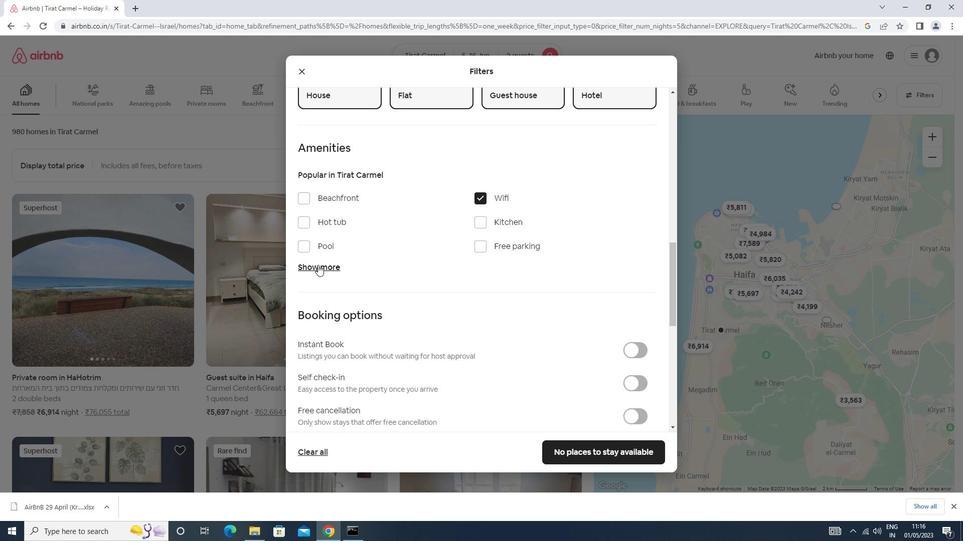 
Action: Mouse moved to (360, 302)
Screenshot: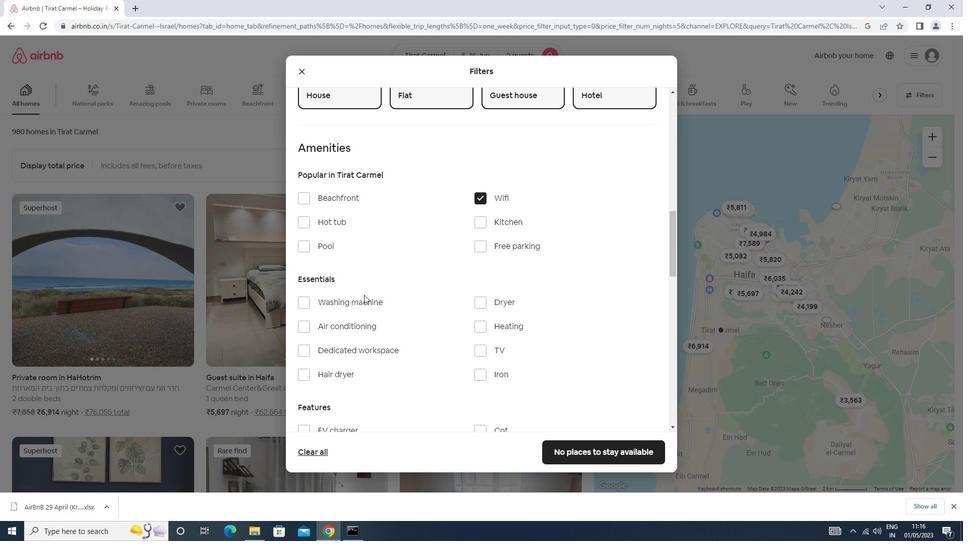 
Action: Mouse pressed left at (360, 302)
Screenshot: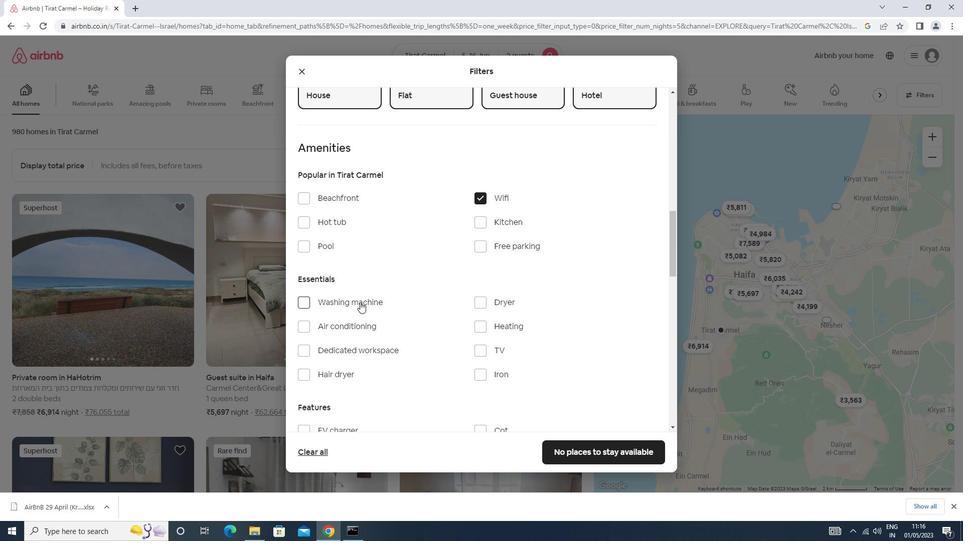 
Action: Mouse moved to (420, 276)
Screenshot: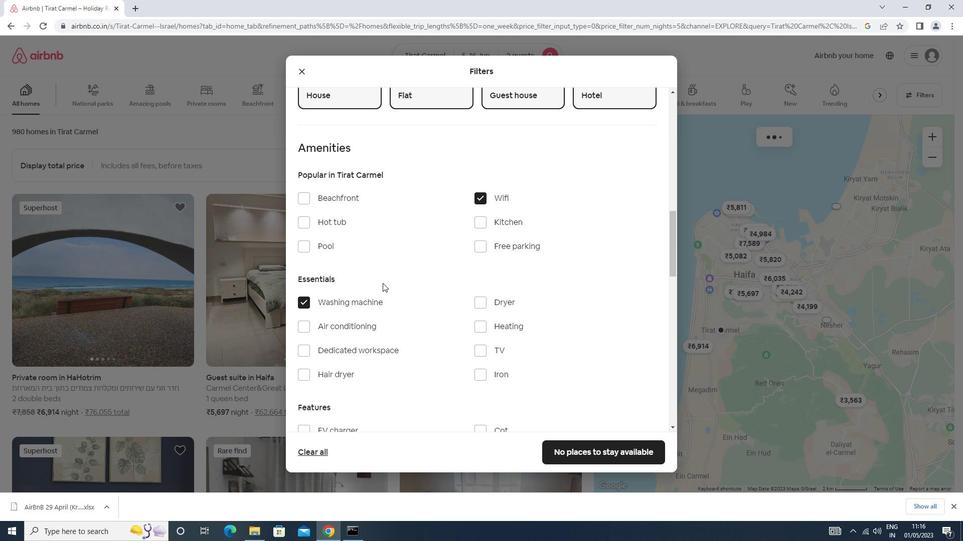 
Action: Mouse scrolled (420, 275) with delta (0, 0)
Screenshot: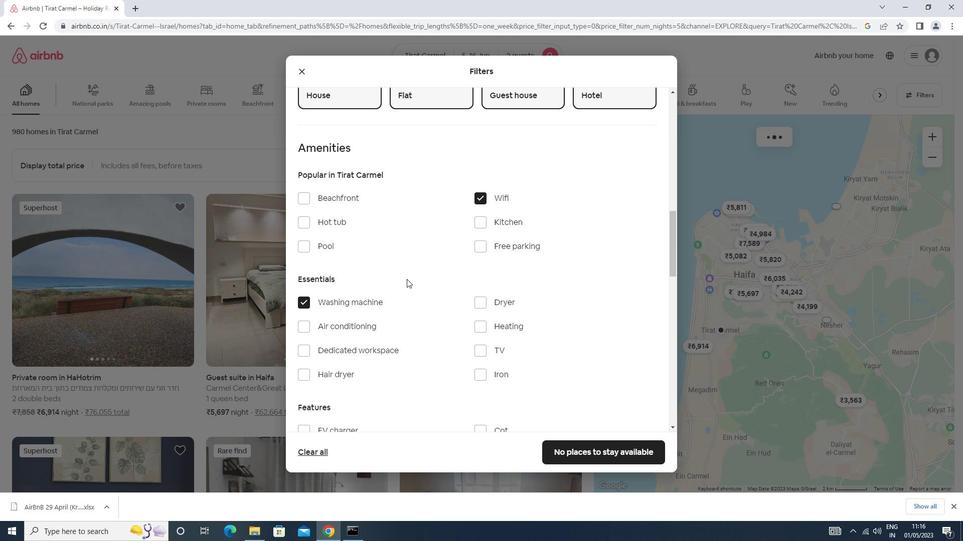 
Action: Mouse moved to (420, 276)
Screenshot: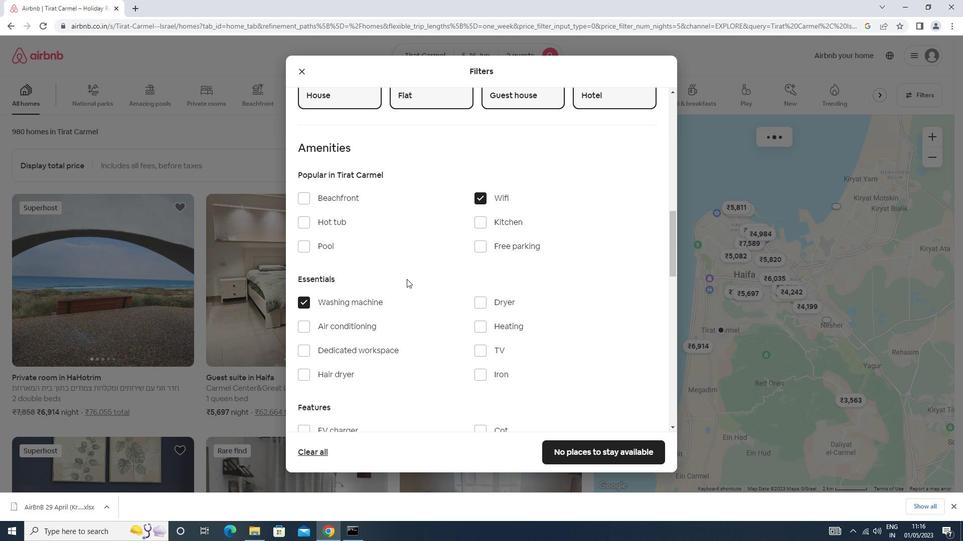 
Action: Mouse scrolled (420, 275) with delta (0, 0)
Screenshot: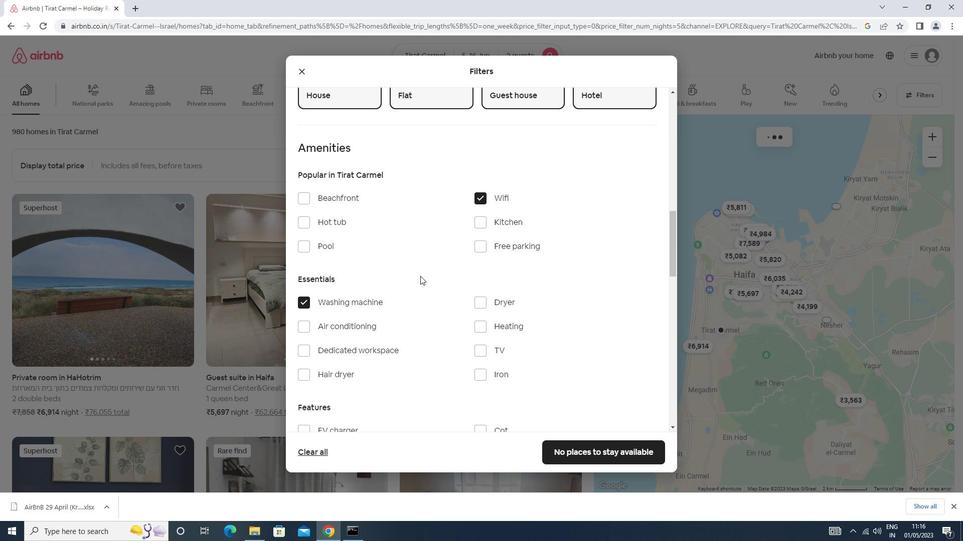 
Action: Mouse scrolled (420, 275) with delta (0, 0)
Screenshot: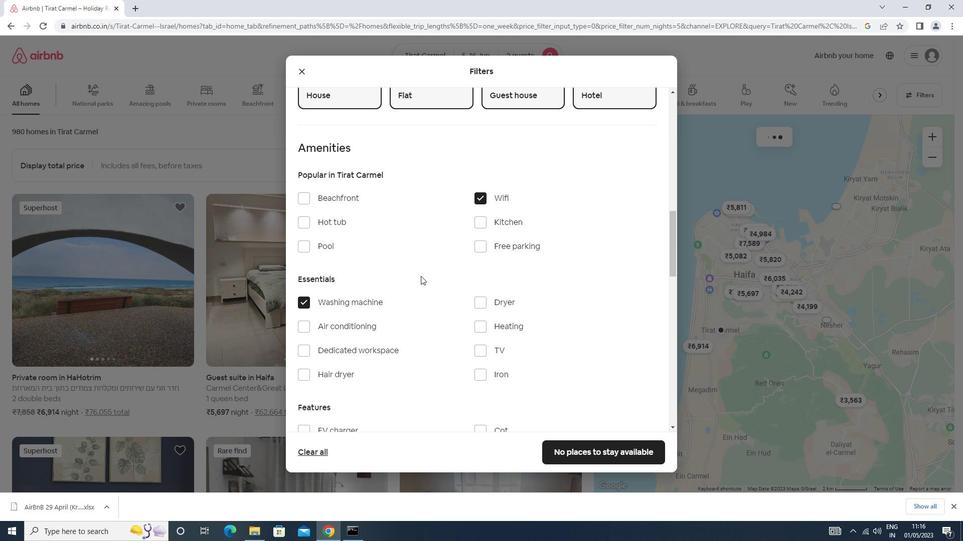 
Action: Mouse scrolled (420, 275) with delta (0, 0)
Screenshot: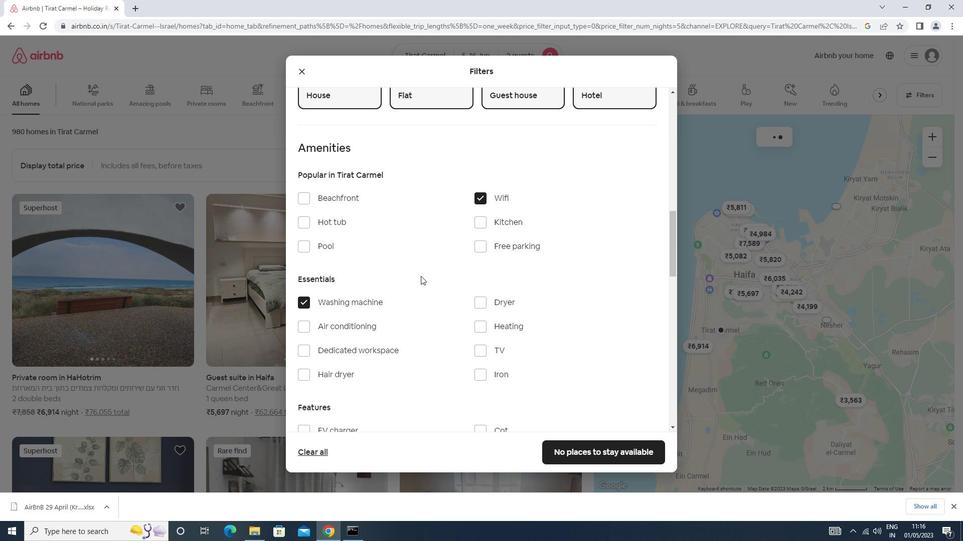 
Action: Mouse scrolled (420, 275) with delta (0, 0)
Screenshot: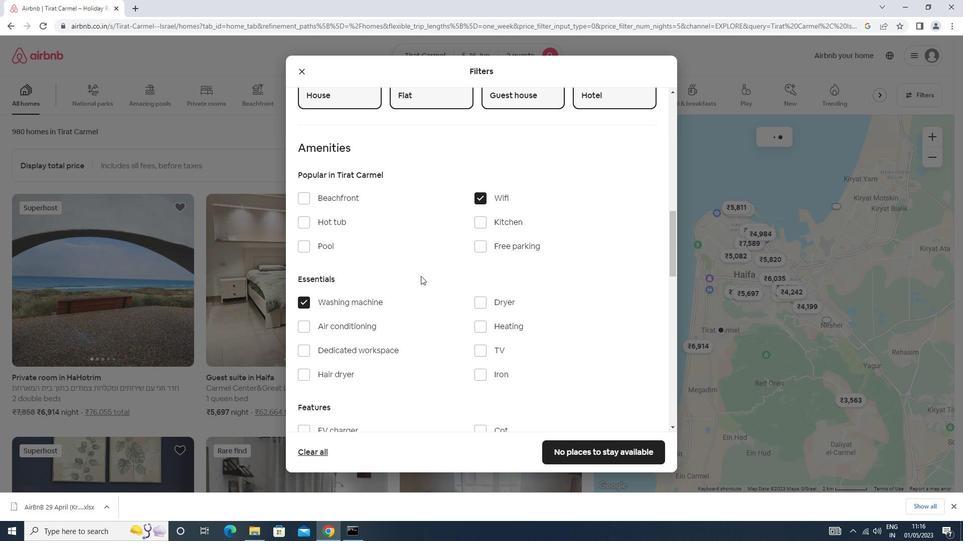 
Action: Mouse moved to (483, 293)
Screenshot: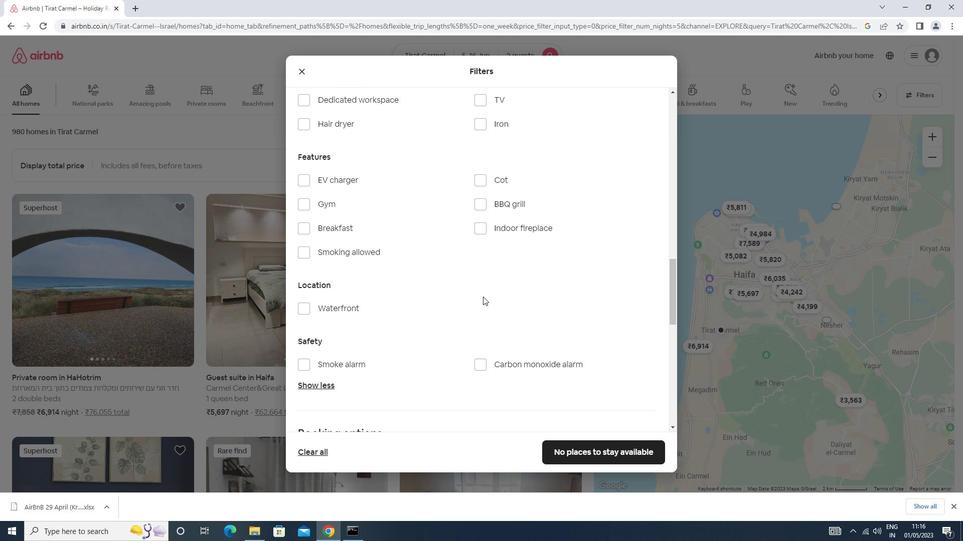 
Action: Mouse scrolled (483, 293) with delta (0, 0)
Screenshot: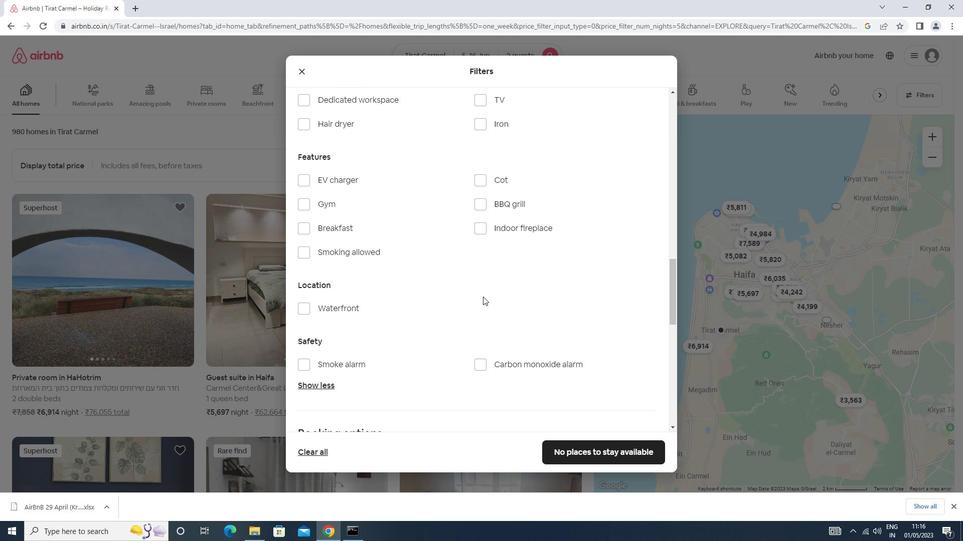 
Action: Mouse moved to (482, 293)
Screenshot: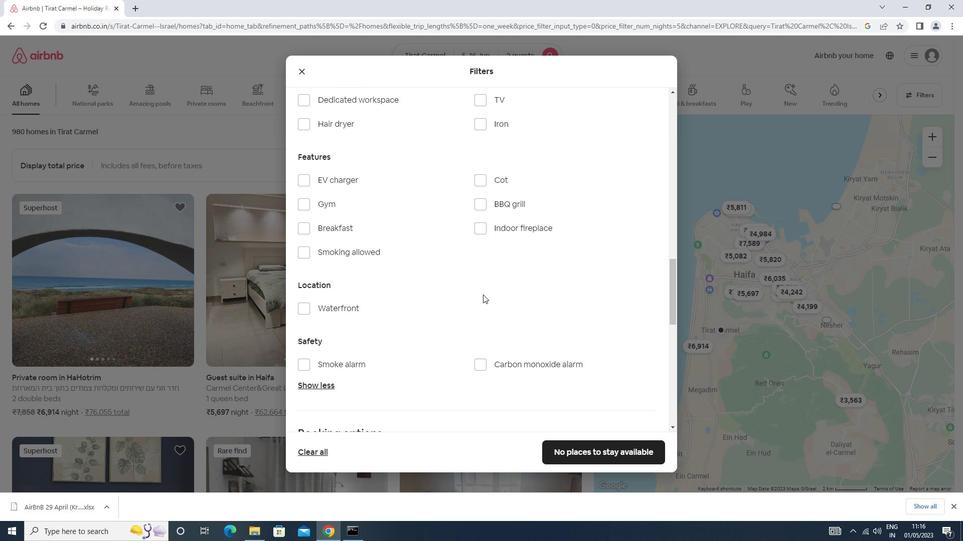 
Action: Mouse scrolled (482, 293) with delta (0, 0)
Screenshot: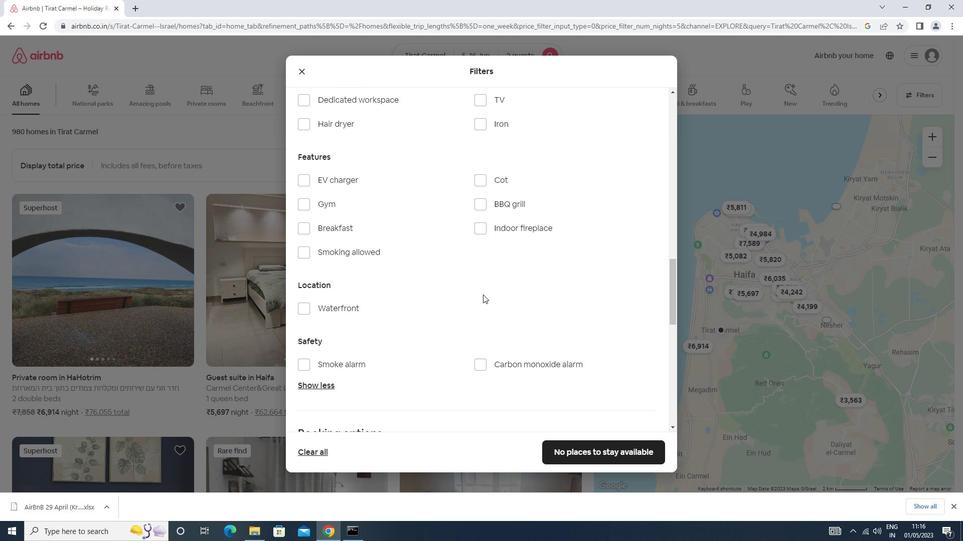 
Action: Mouse scrolled (482, 293) with delta (0, 0)
Screenshot: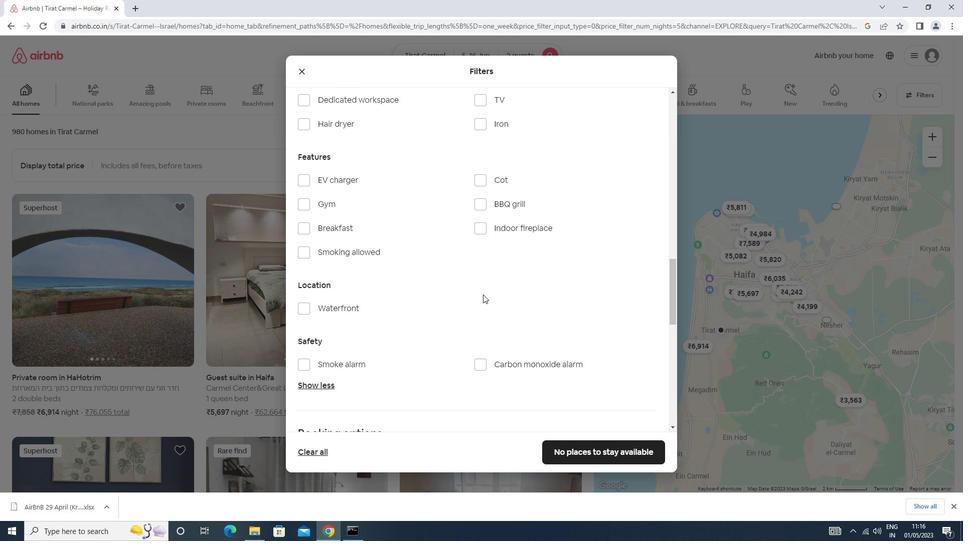 
Action: Mouse moved to (482, 294)
Screenshot: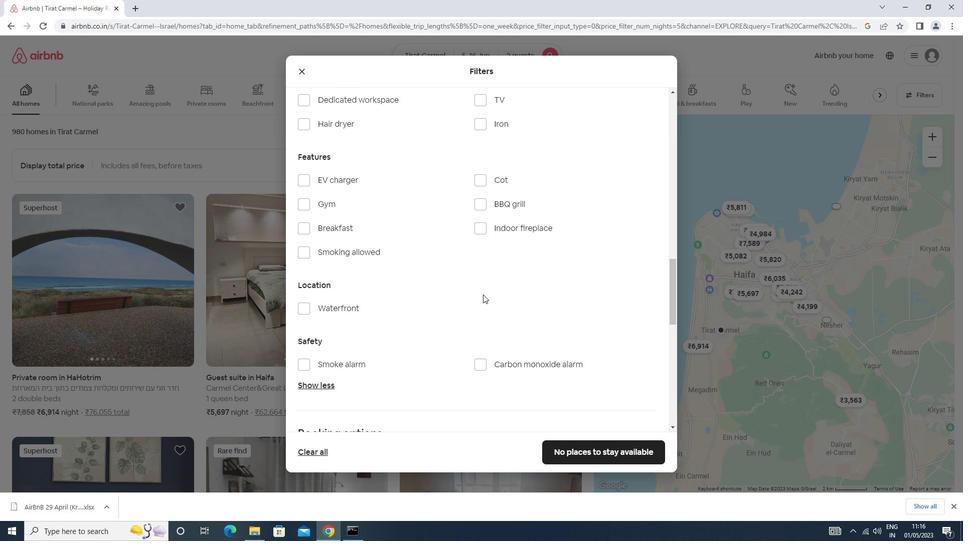 
Action: Mouse scrolled (482, 293) with delta (0, 0)
Screenshot: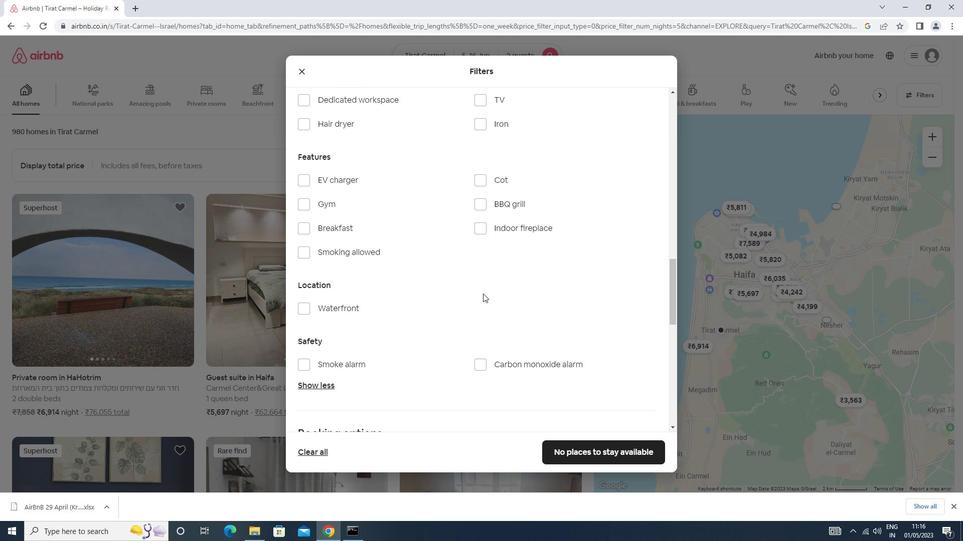 
Action: Mouse moved to (633, 298)
Screenshot: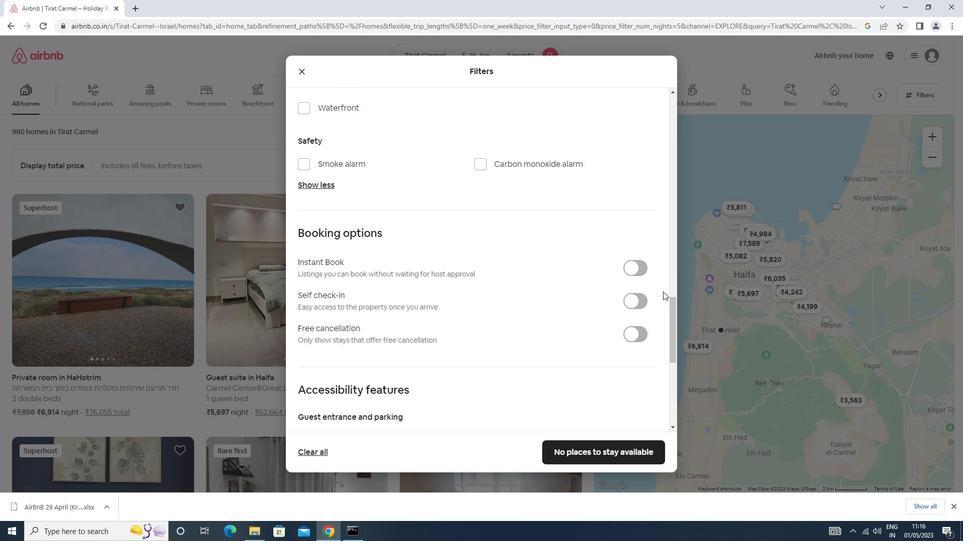 
Action: Mouse pressed left at (633, 298)
Screenshot: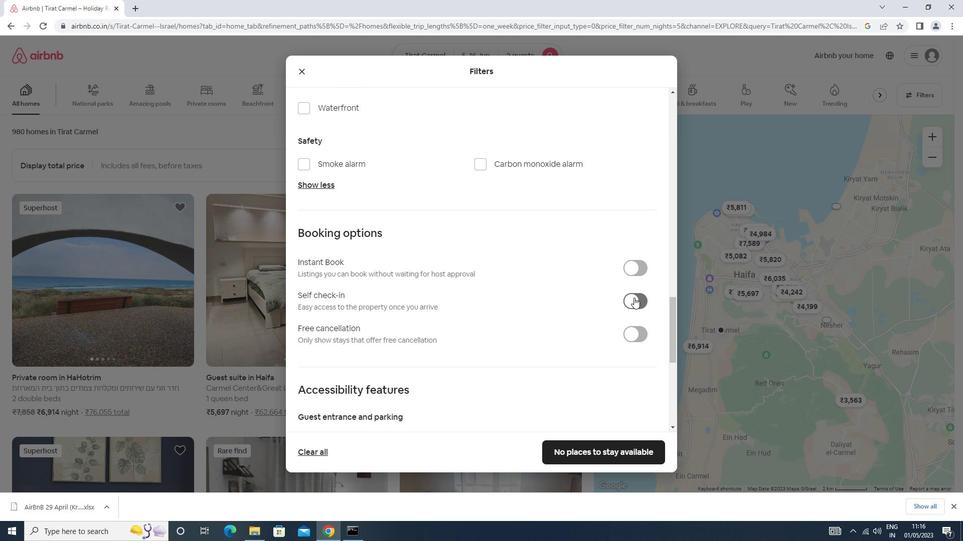 
Action: Mouse moved to (479, 283)
Screenshot: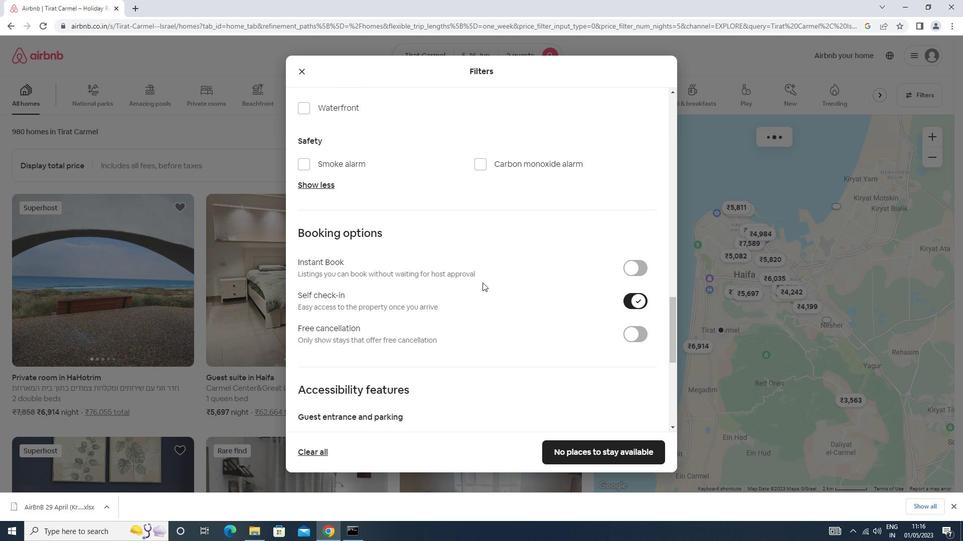 
Action: Mouse scrolled (479, 282) with delta (0, 0)
Screenshot: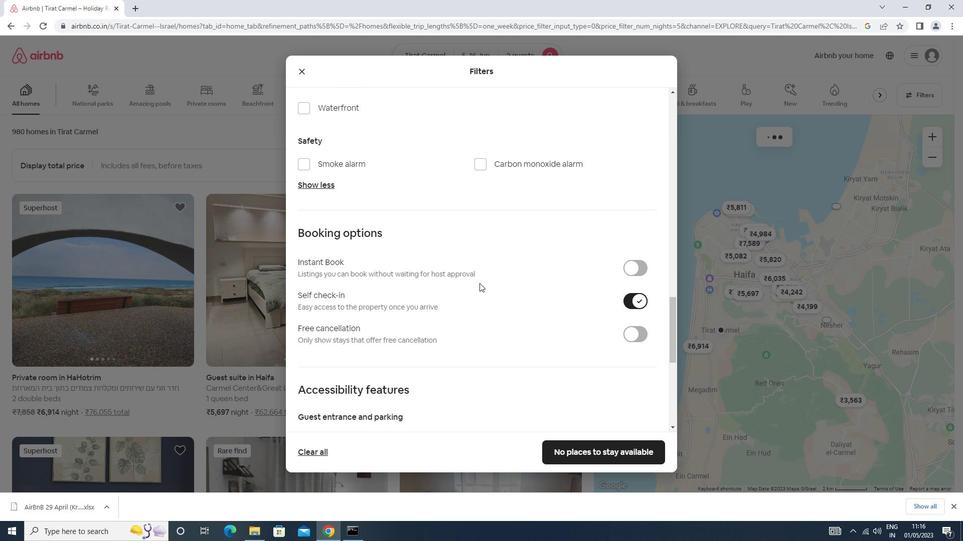 
Action: Mouse scrolled (479, 282) with delta (0, 0)
Screenshot: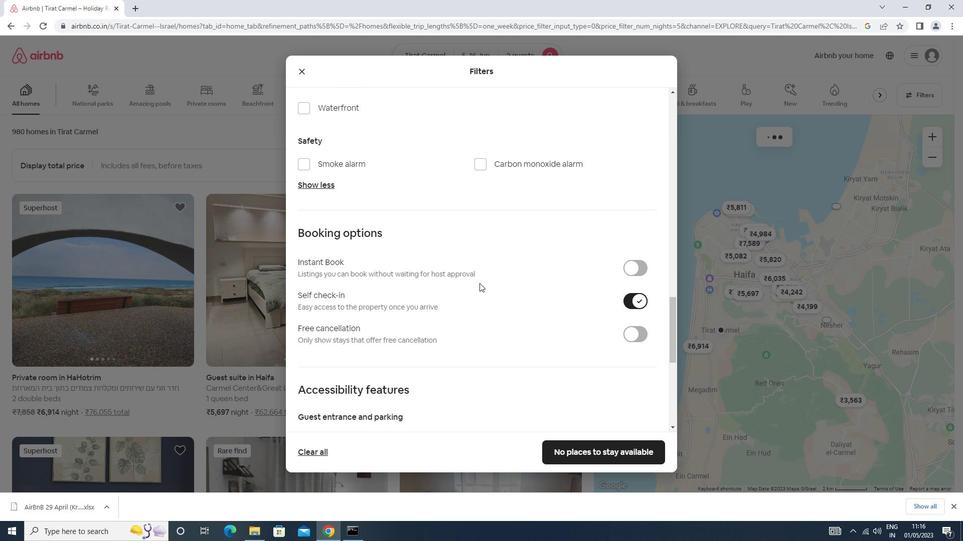 
Action: Mouse moved to (479, 283)
Screenshot: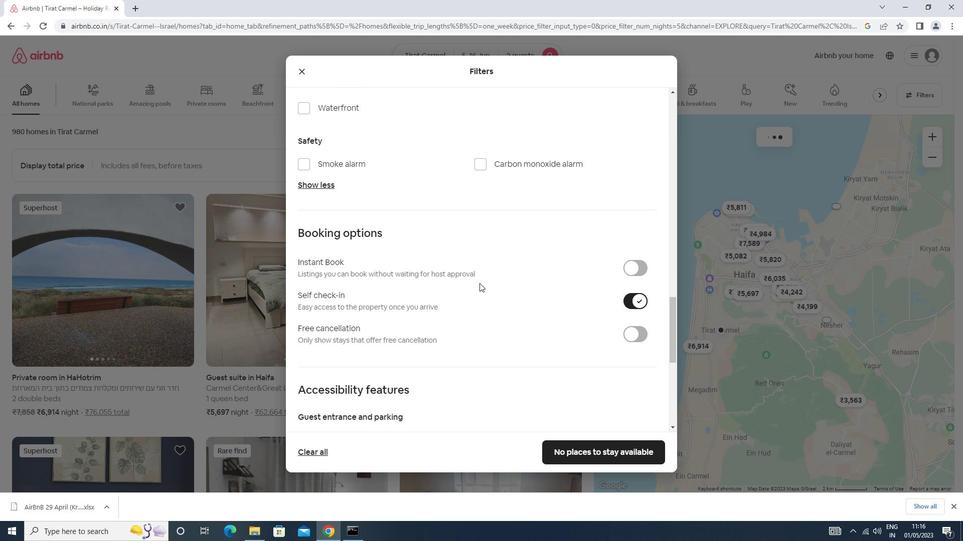 
Action: Mouse scrolled (479, 283) with delta (0, 0)
Screenshot: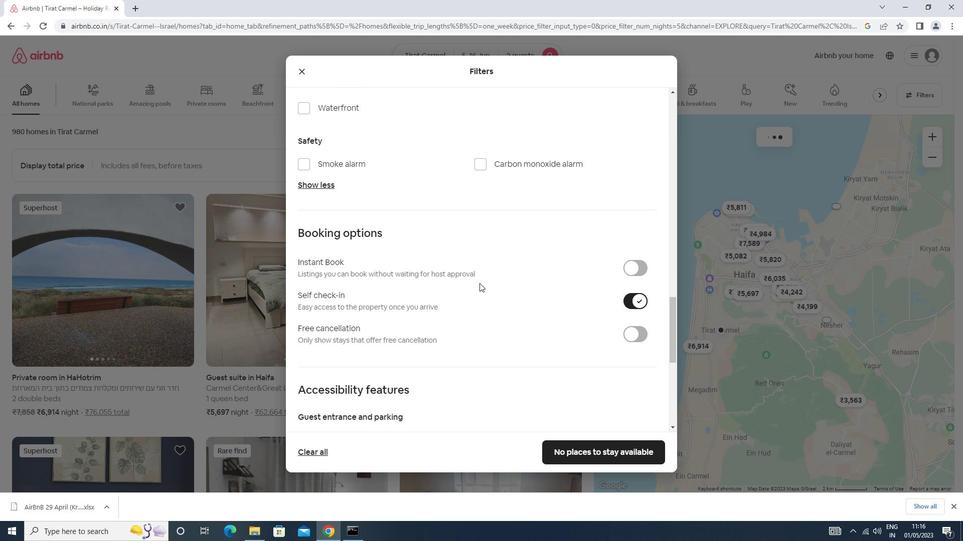
Action: Mouse scrolled (479, 283) with delta (0, 0)
Screenshot: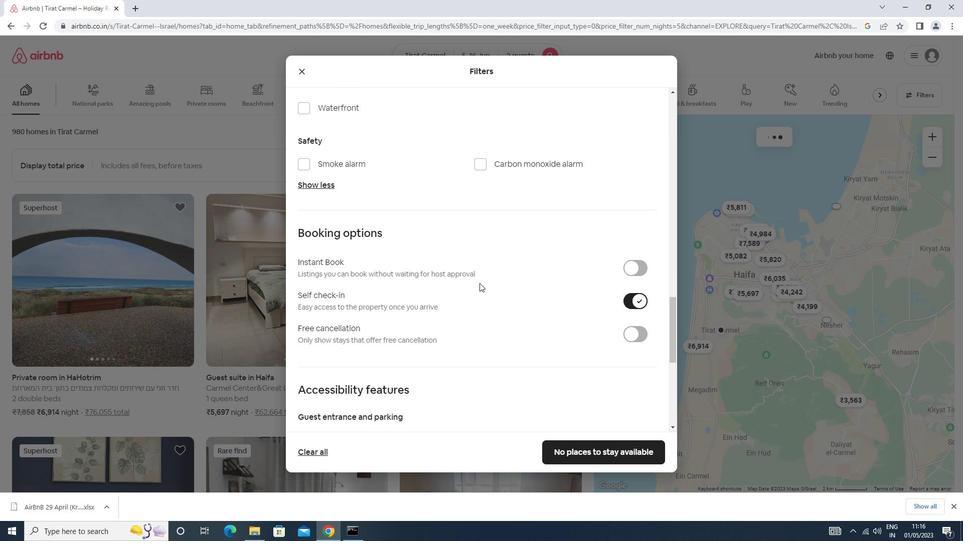 
Action: Mouse scrolled (479, 283) with delta (0, 0)
Screenshot: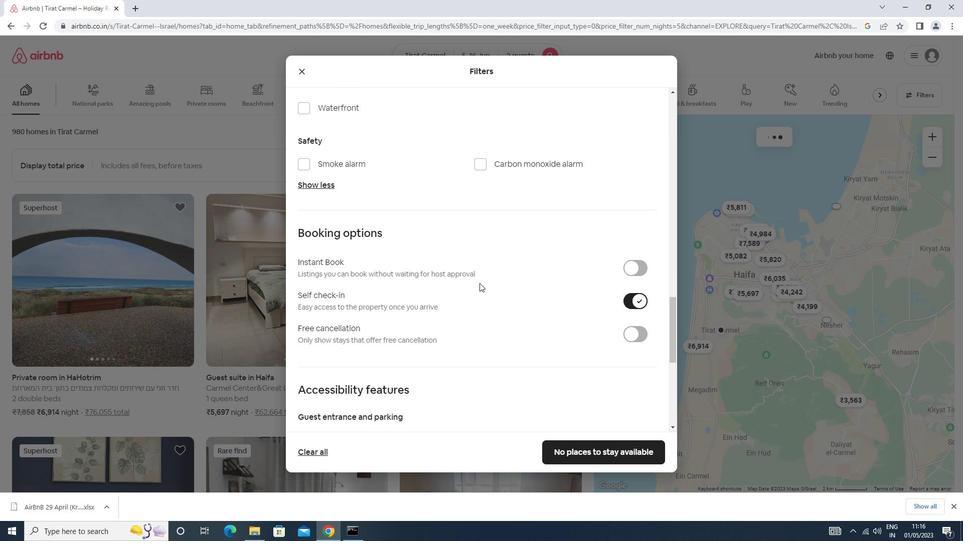 
Action: Mouse scrolled (479, 283) with delta (0, 0)
Screenshot: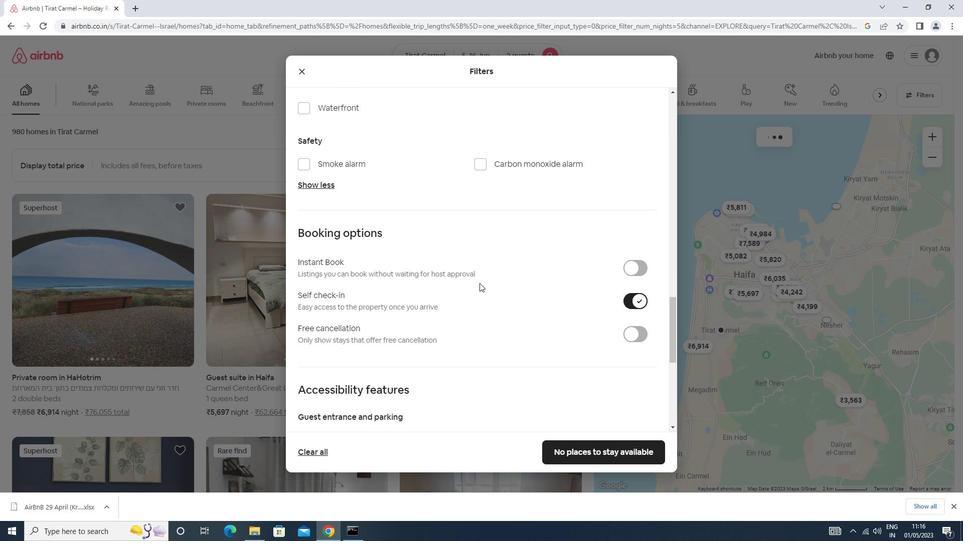 
Action: Mouse scrolled (479, 283) with delta (0, 0)
Screenshot: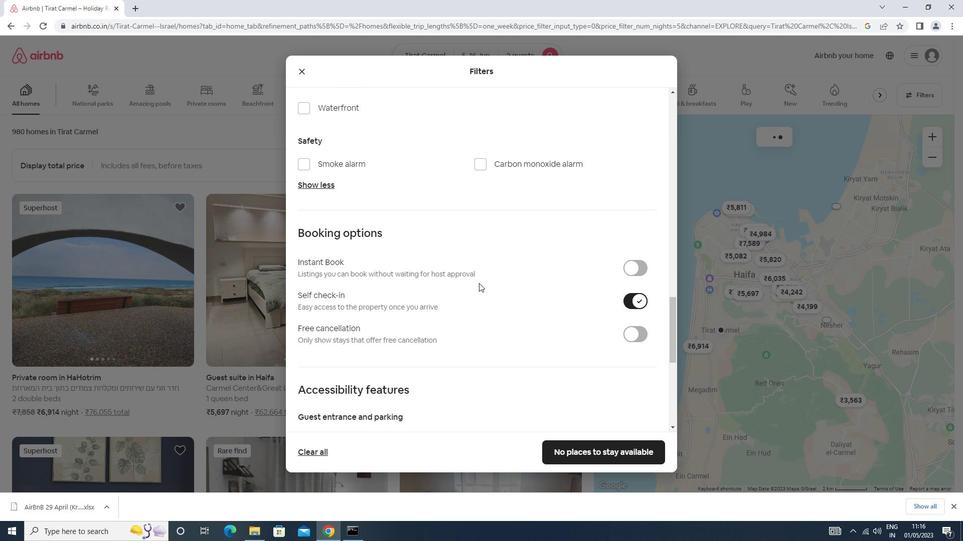 
Action: Mouse moved to (478, 283)
Screenshot: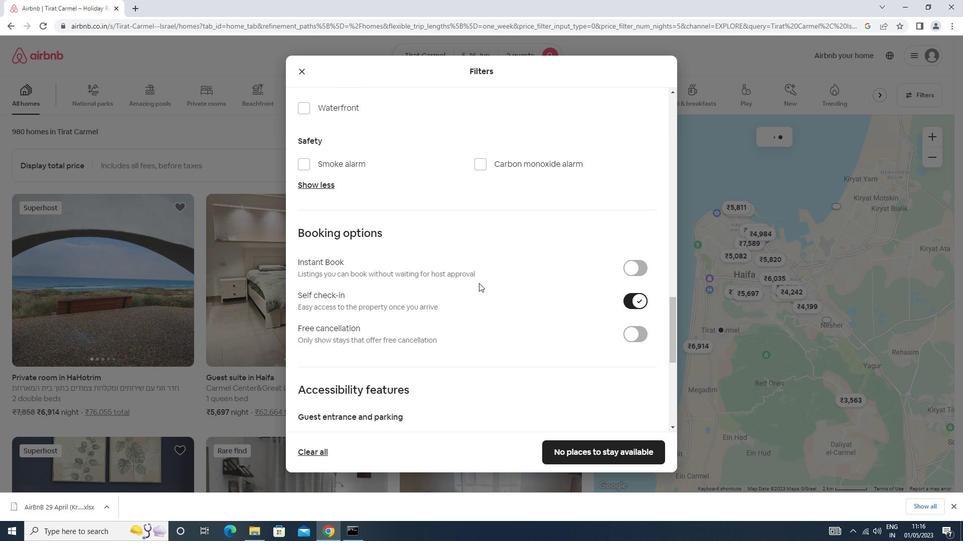
Action: Mouse scrolled (478, 283) with delta (0, 0)
Screenshot: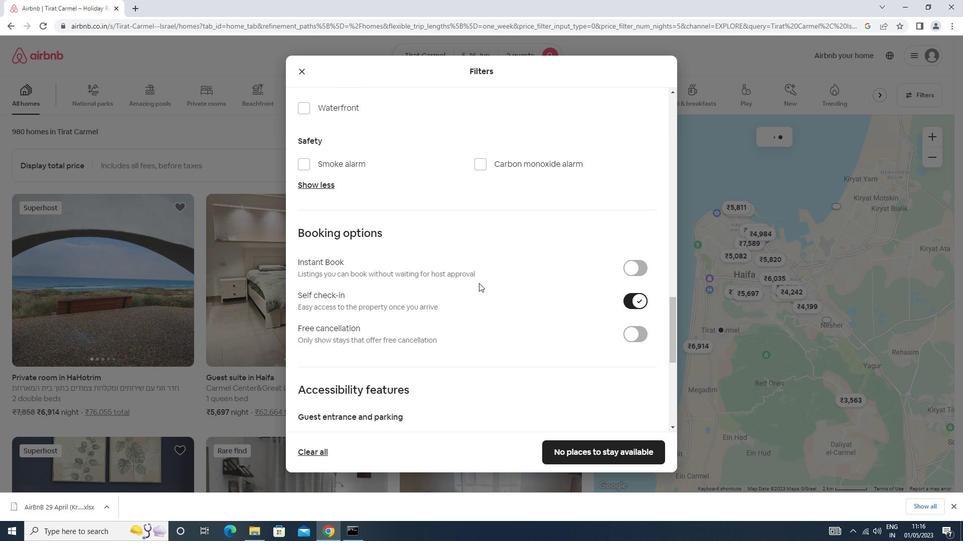
Action: Mouse moved to (310, 358)
Screenshot: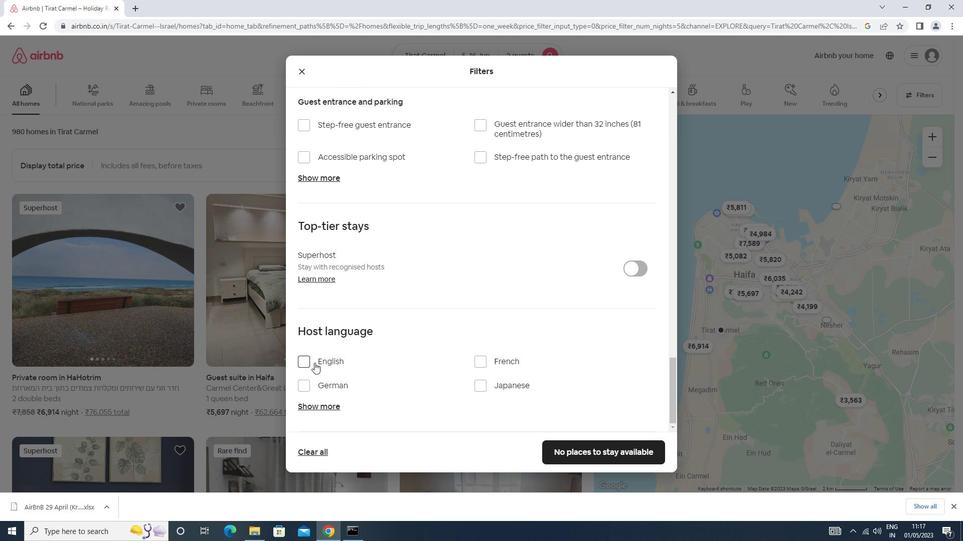 
Action: Mouse pressed left at (310, 358)
Screenshot: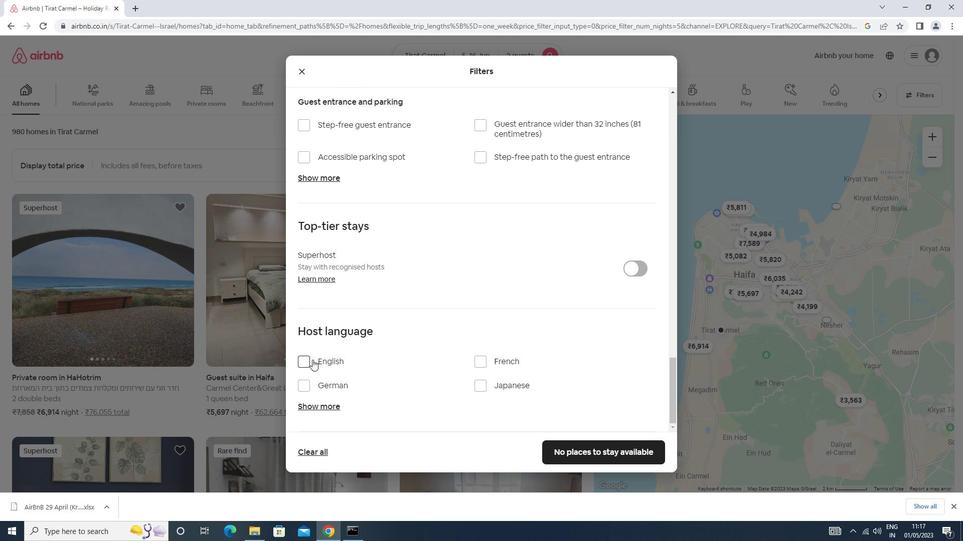 
Action: Mouse moved to (589, 453)
Screenshot: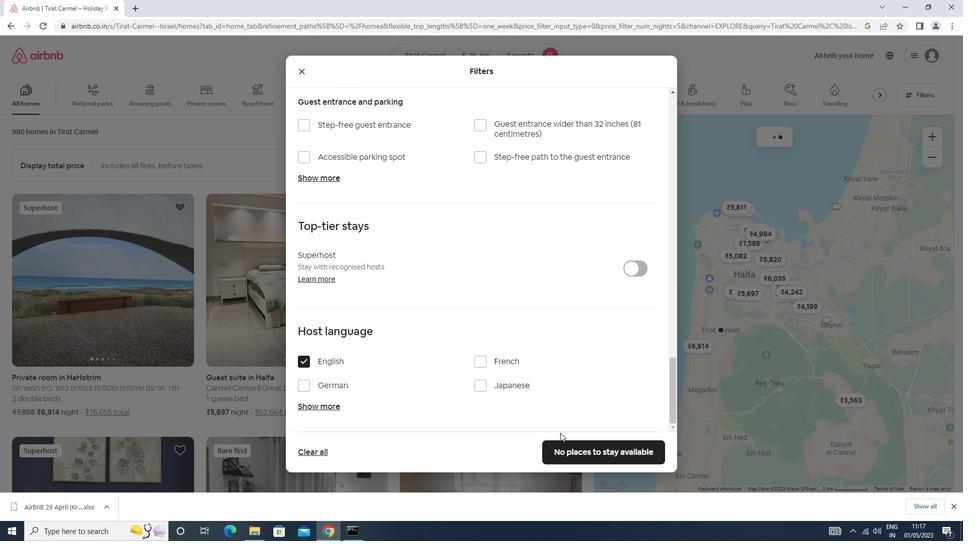 
Action: Mouse pressed left at (589, 453)
Screenshot: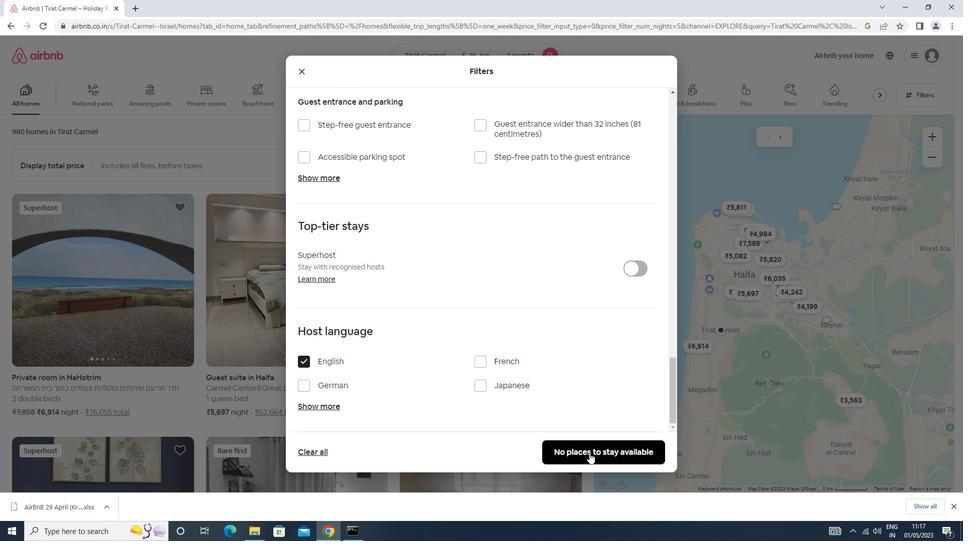 
Action: Mouse moved to (587, 442)
Screenshot: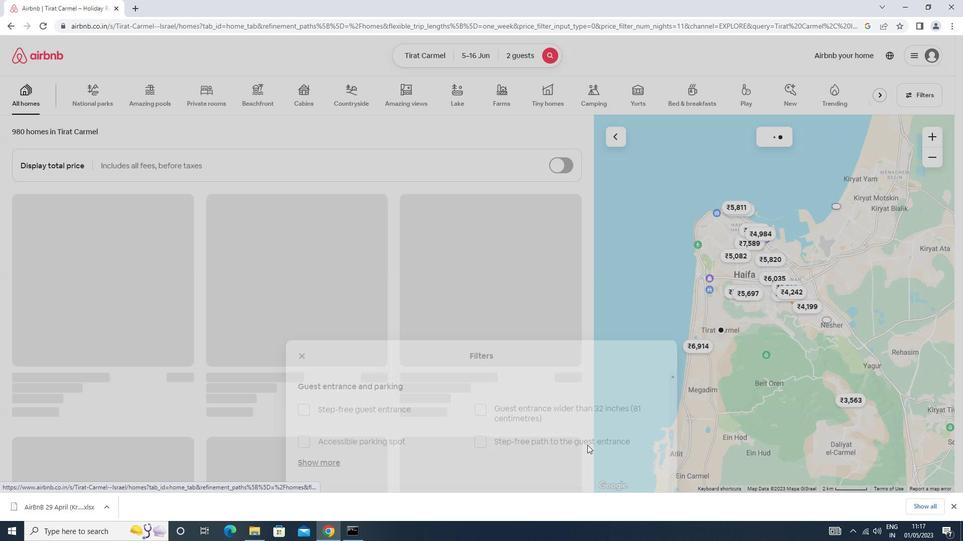 
